 Task: Find connections with filter location Madīnat 'Īsá with filter topic #startupswith filter profile language German with filter current company Azim Premji Foundation with filter school Presidency University, Kolkata with filter industry Outpatient Care Centers with filter service category Property Management with filter keywords title Iron Worker
Action: Mouse moved to (163, 216)
Screenshot: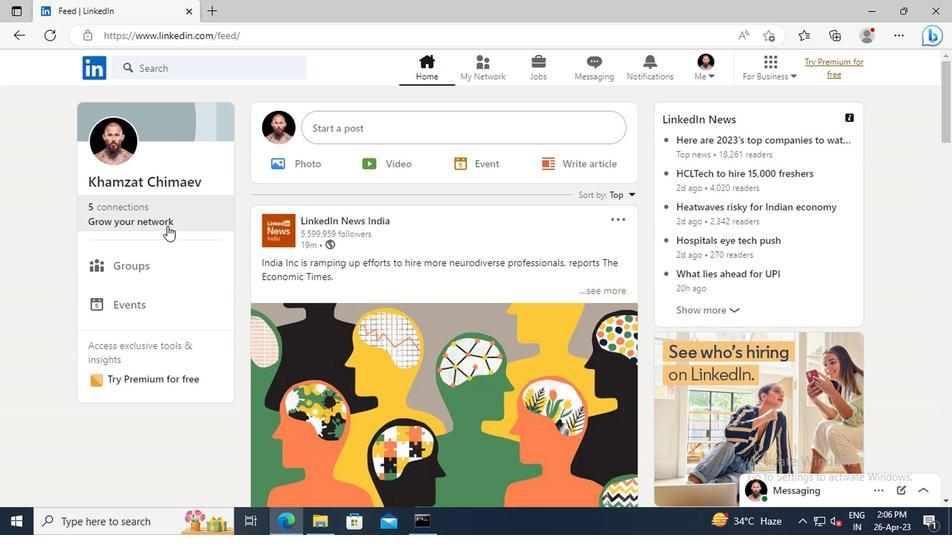 
Action: Mouse pressed left at (163, 216)
Screenshot: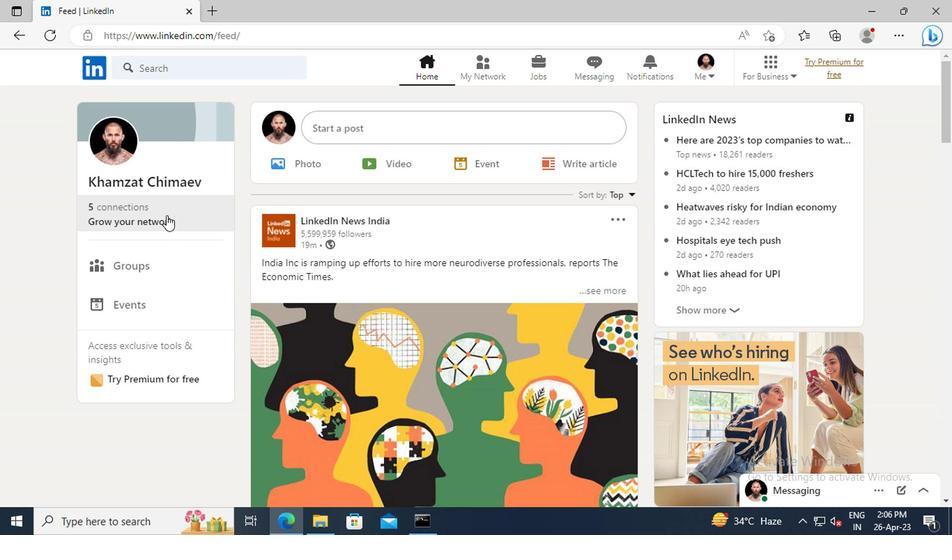 
Action: Mouse moved to (168, 149)
Screenshot: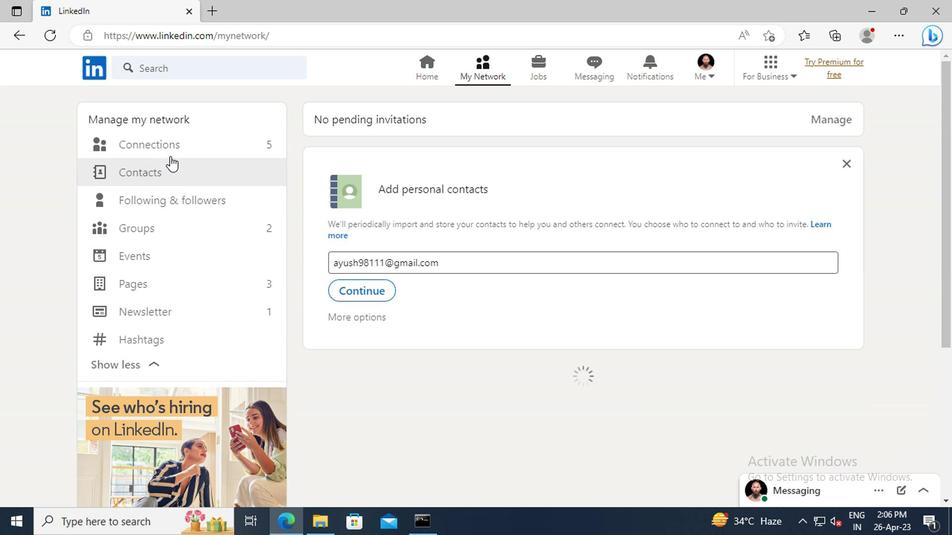 
Action: Mouse pressed left at (168, 149)
Screenshot: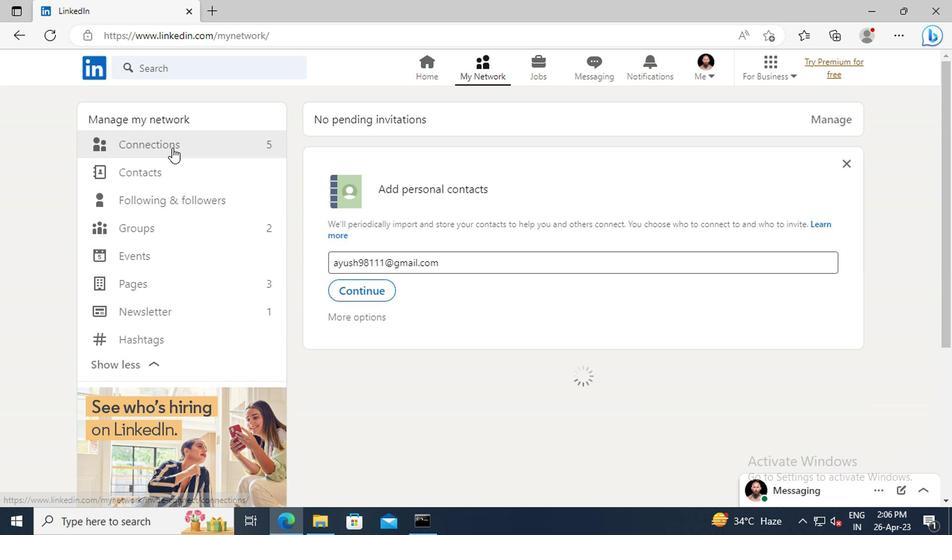 
Action: Mouse moved to (573, 150)
Screenshot: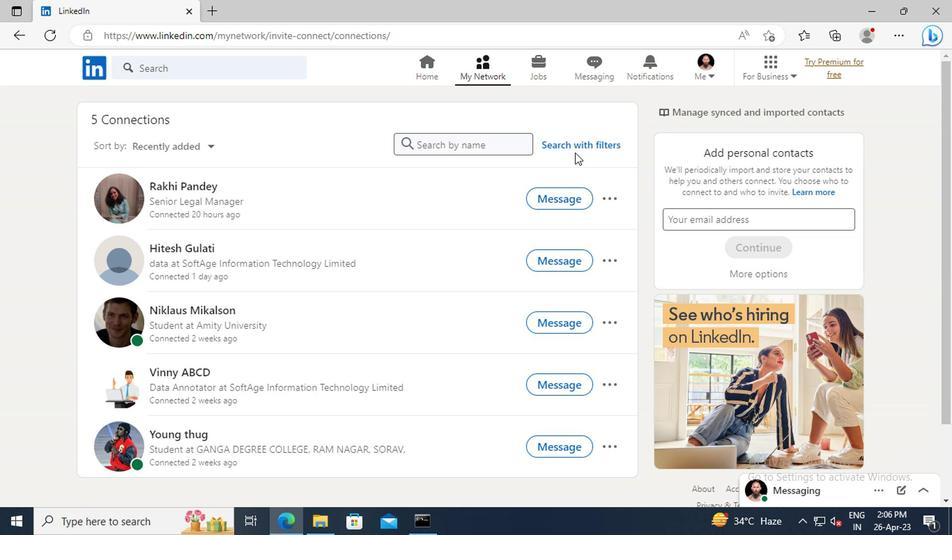 
Action: Mouse pressed left at (573, 150)
Screenshot: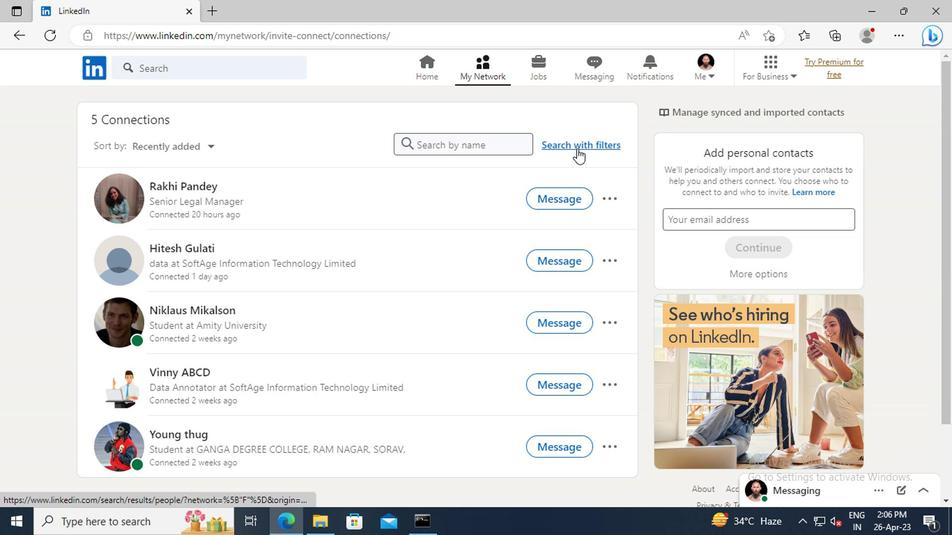 
Action: Mouse moved to (524, 115)
Screenshot: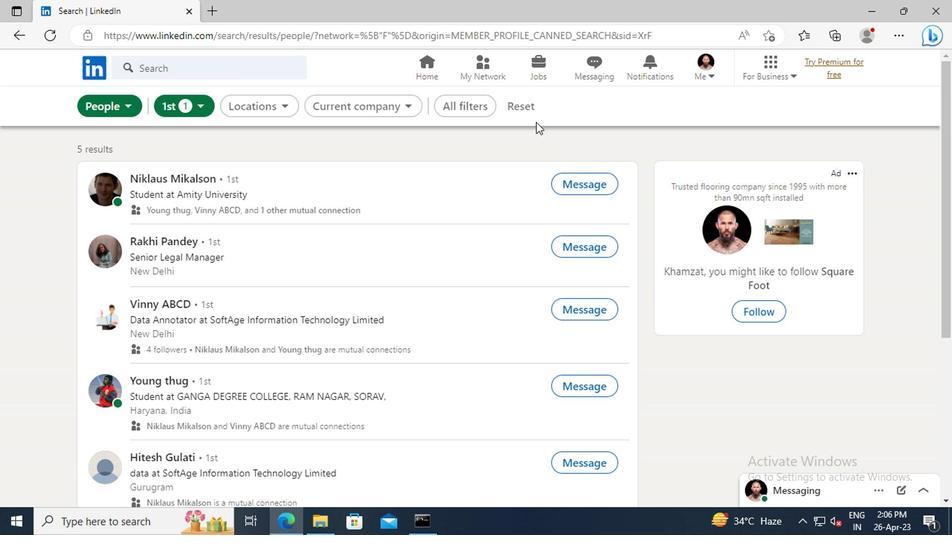 
Action: Mouse pressed left at (524, 115)
Screenshot: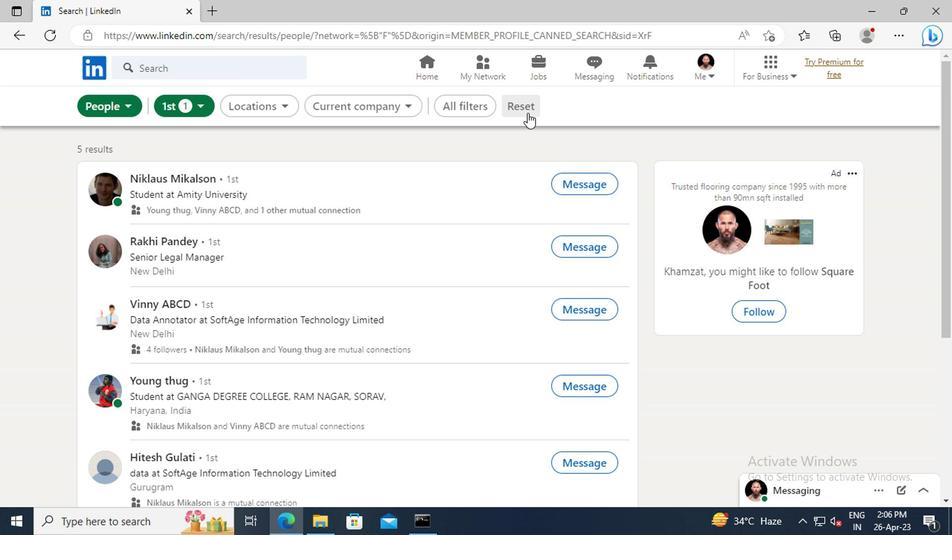 
Action: Mouse moved to (507, 107)
Screenshot: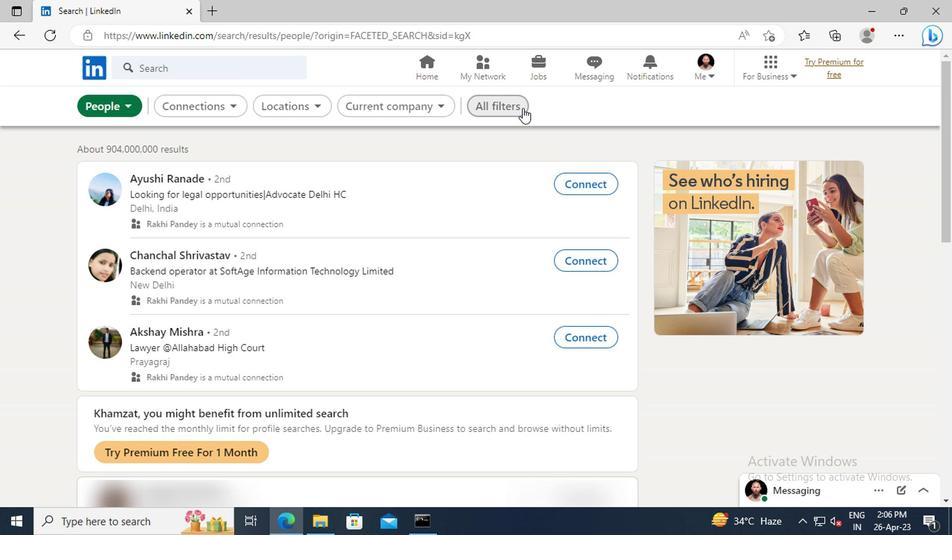 
Action: Mouse pressed left at (507, 107)
Screenshot: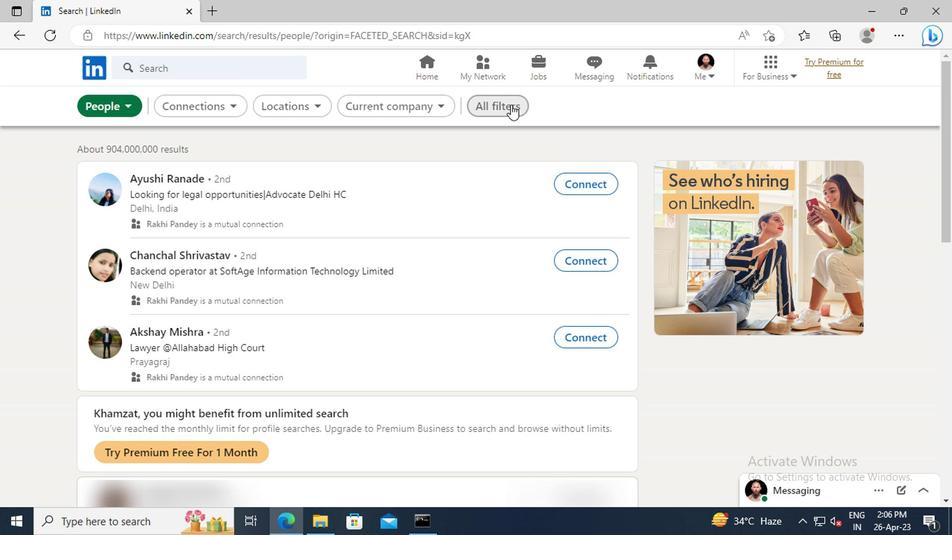 
Action: Mouse moved to (790, 251)
Screenshot: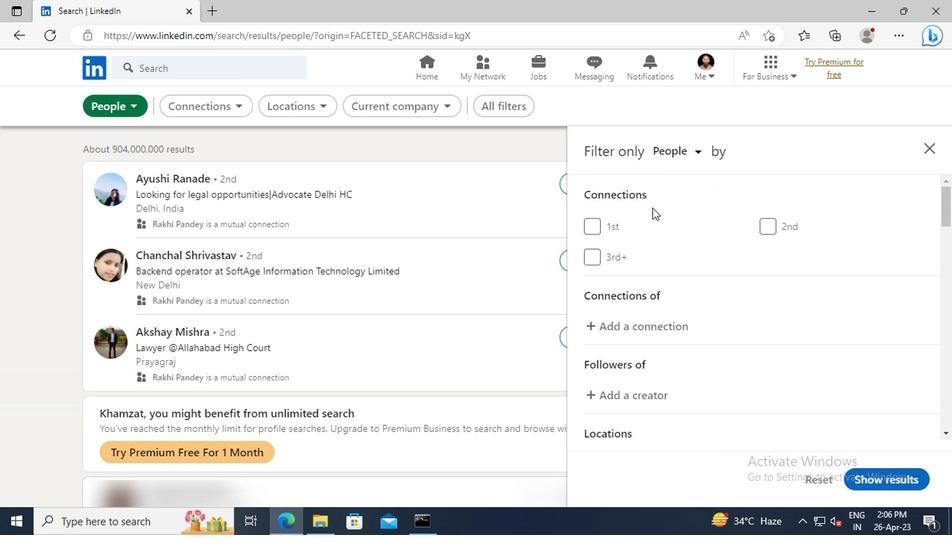 
Action: Mouse scrolled (790, 251) with delta (0, 0)
Screenshot: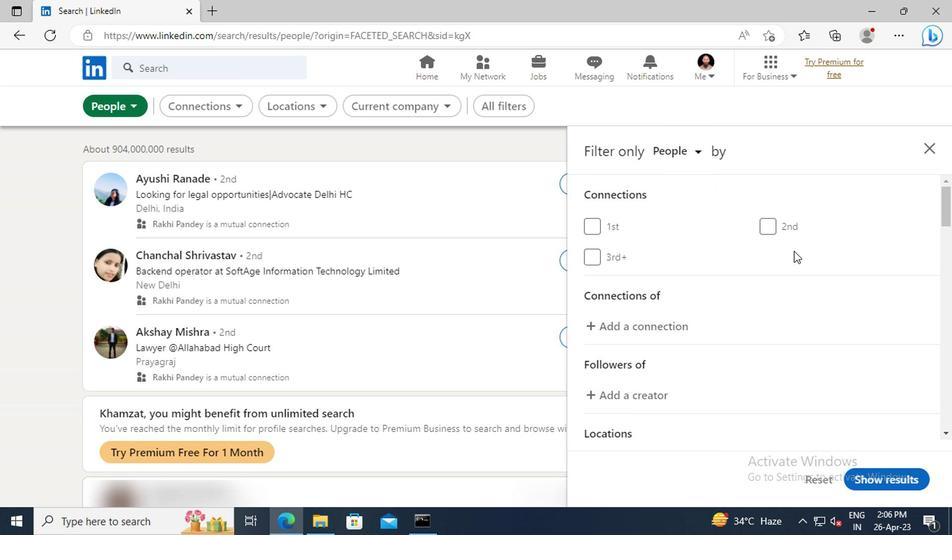 
Action: Mouse scrolled (790, 251) with delta (0, 0)
Screenshot: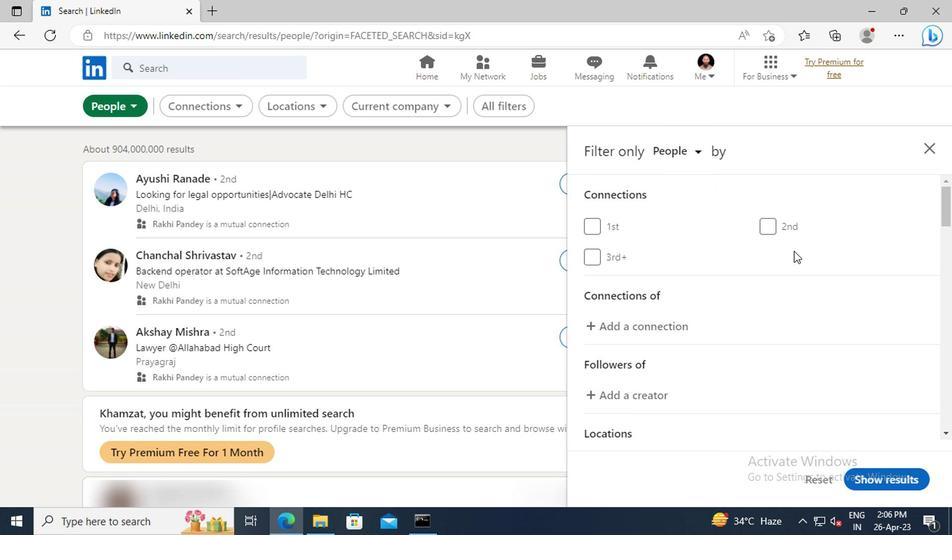 
Action: Mouse scrolled (790, 251) with delta (0, 0)
Screenshot: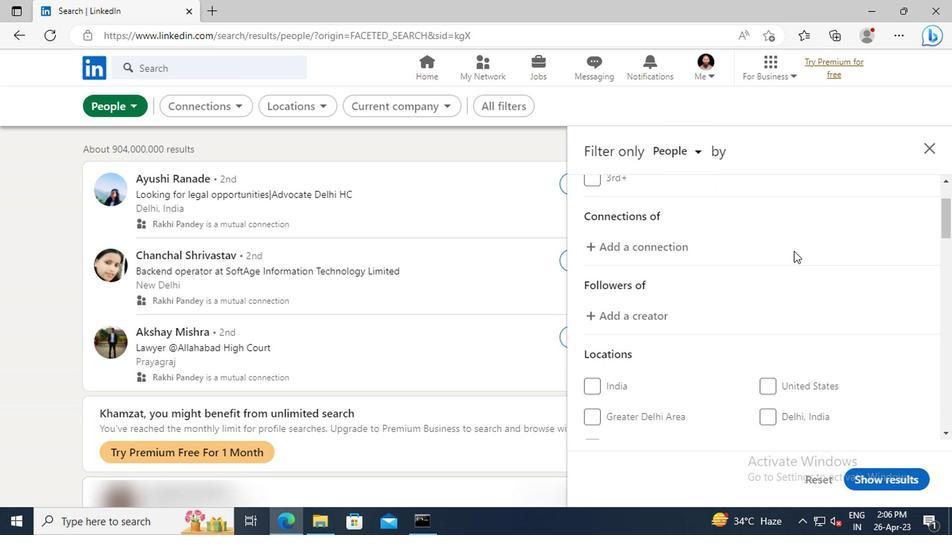 
Action: Mouse scrolled (790, 251) with delta (0, 0)
Screenshot: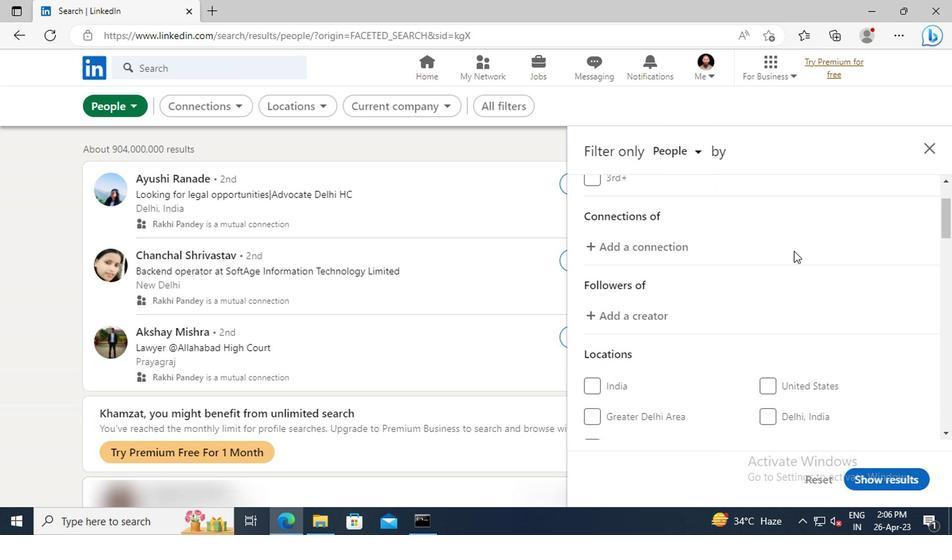 
Action: Mouse scrolled (790, 251) with delta (0, 0)
Screenshot: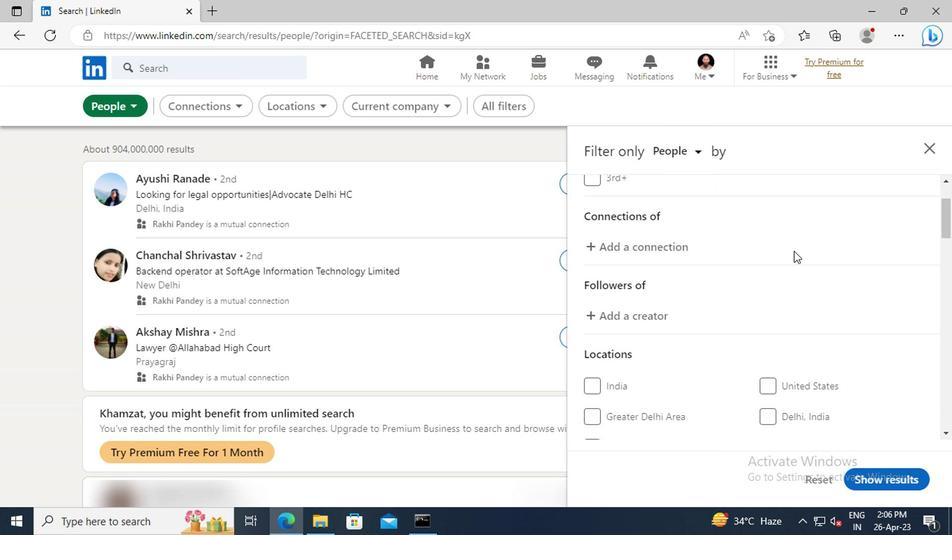 
Action: Mouse moved to (796, 323)
Screenshot: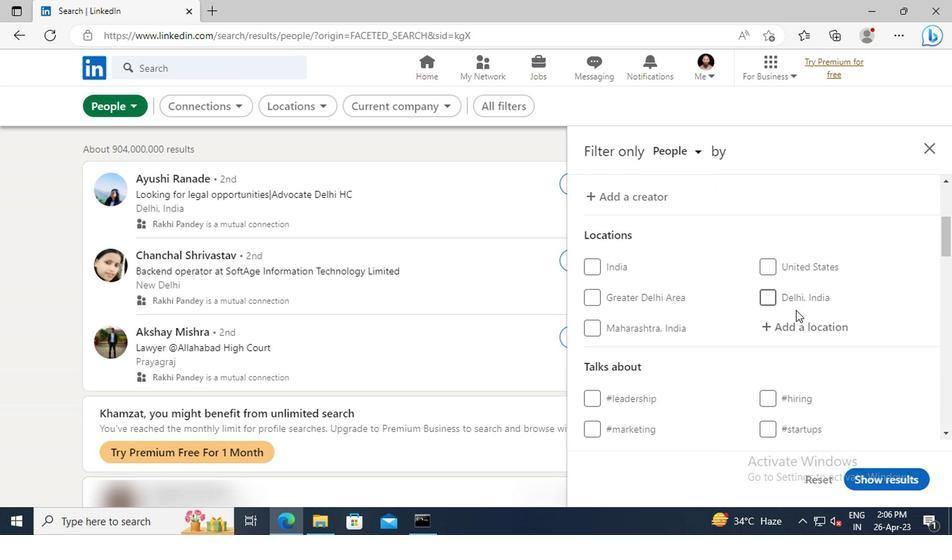 
Action: Mouse pressed left at (796, 323)
Screenshot: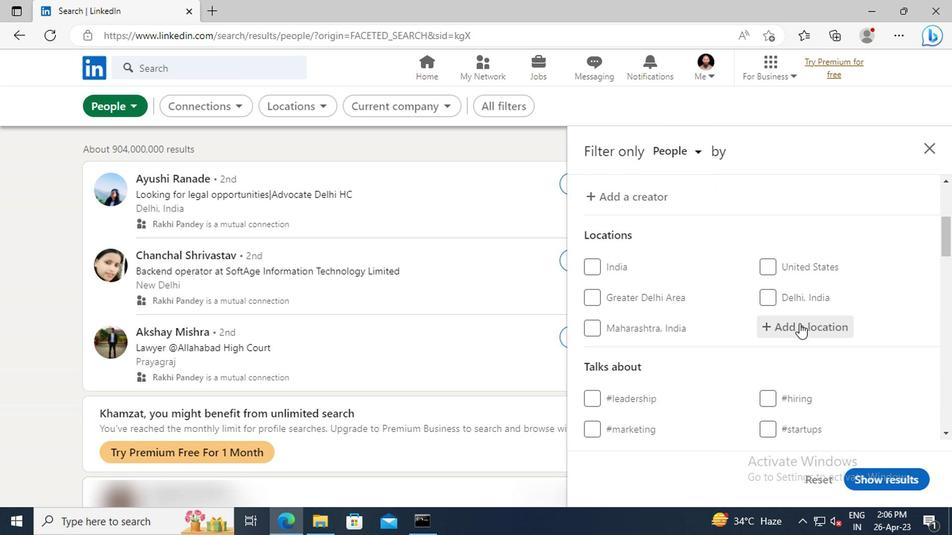 
Action: Key pressed <Key.shift>MADINAT<Key.space><Key.shift>ISA<Key.enter>
Screenshot: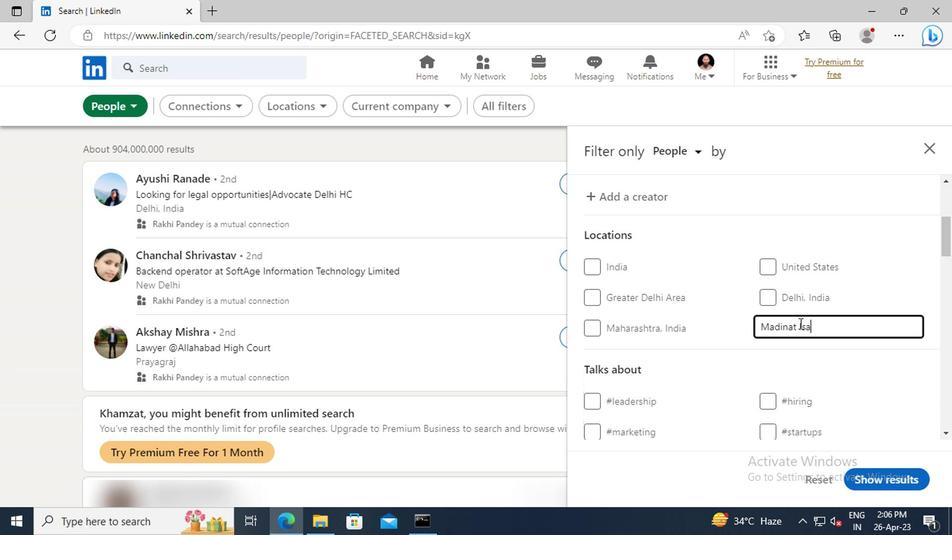 
Action: Mouse scrolled (796, 322) with delta (0, 0)
Screenshot: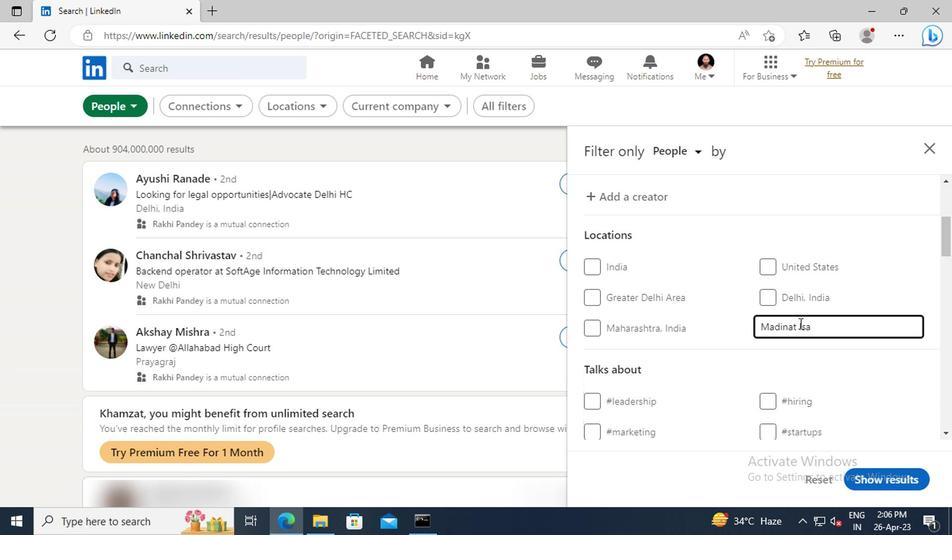 
Action: Mouse scrolled (796, 322) with delta (0, 0)
Screenshot: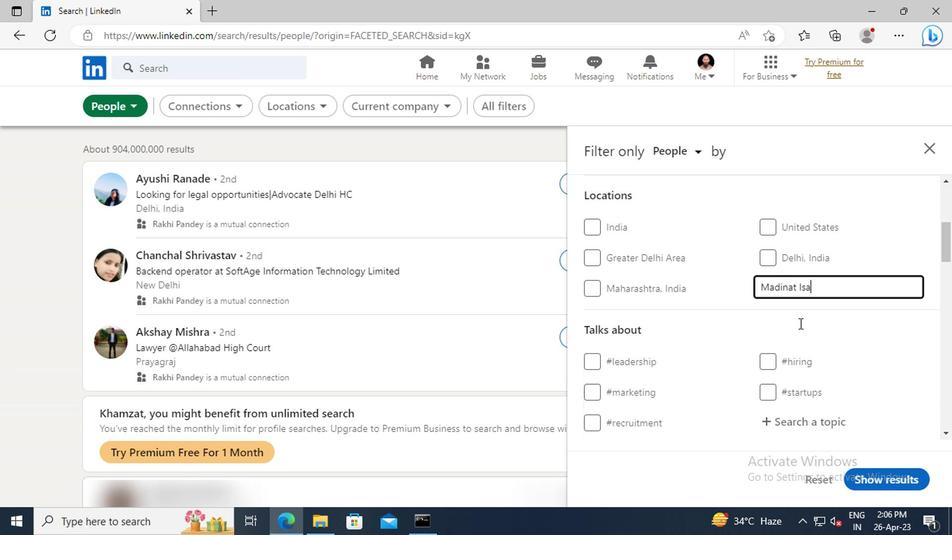 
Action: Mouse scrolled (796, 322) with delta (0, 0)
Screenshot: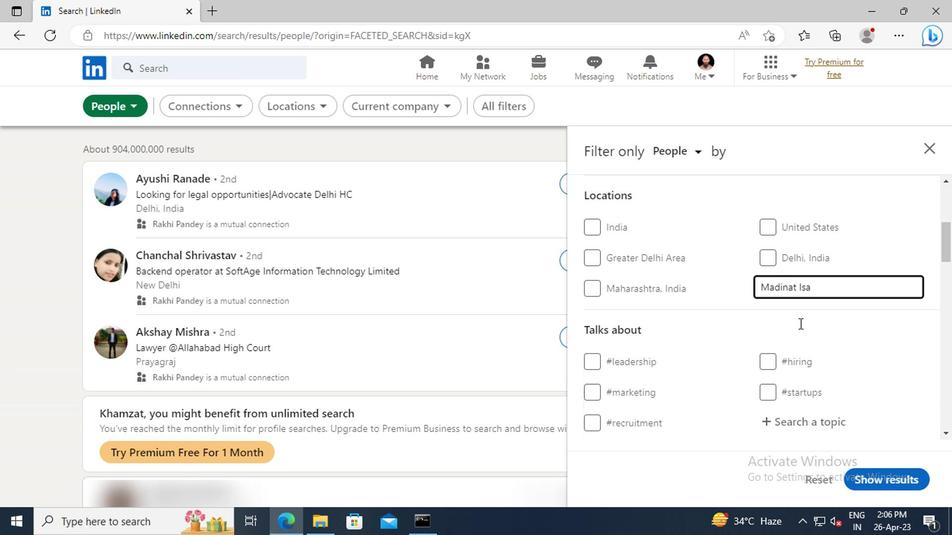 
Action: Mouse moved to (792, 338)
Screenshot: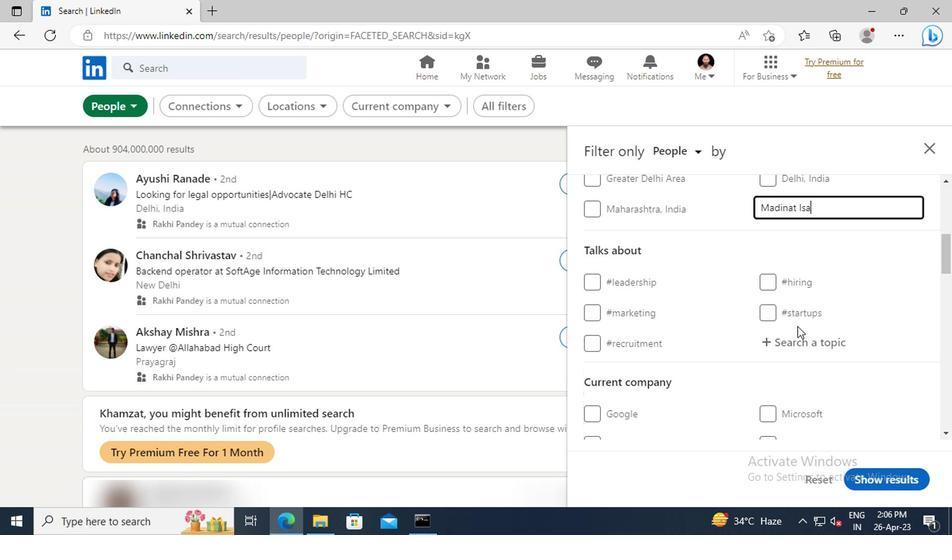 
Action: Mouse pressed left at (792, 338)
Screenshot: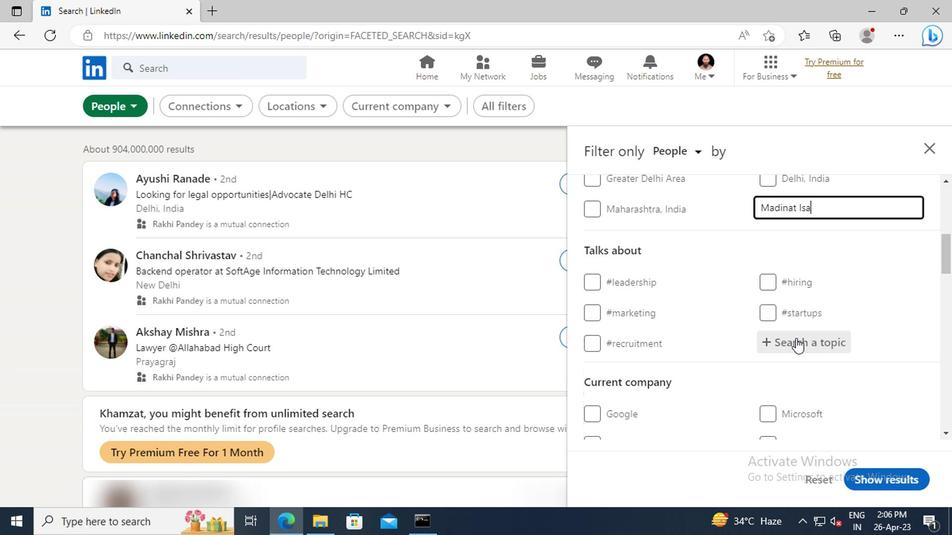 
Action: Key pressed <Key.shift>#STARTUPSWITH
Screenshot: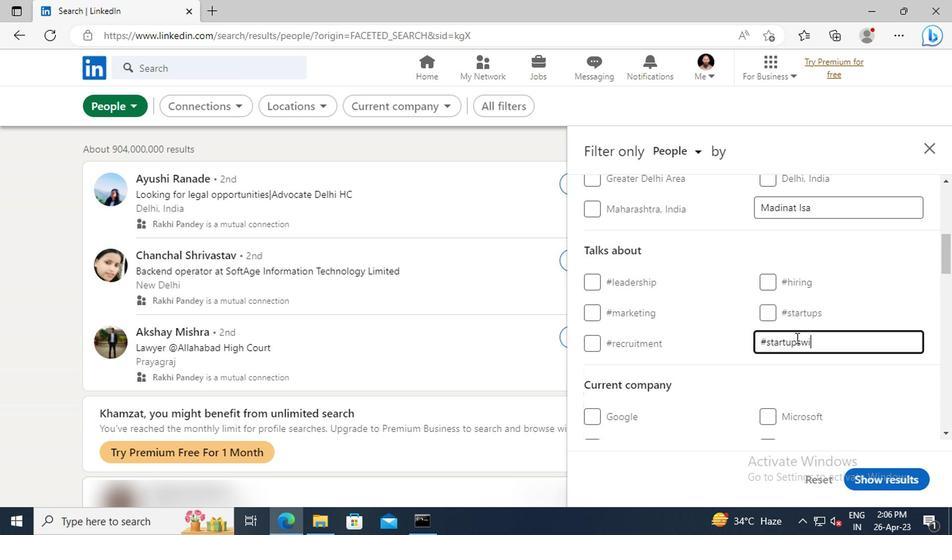 
Action: Mouse scrolled (792, 337) with delta (0, 0)
Screenshot: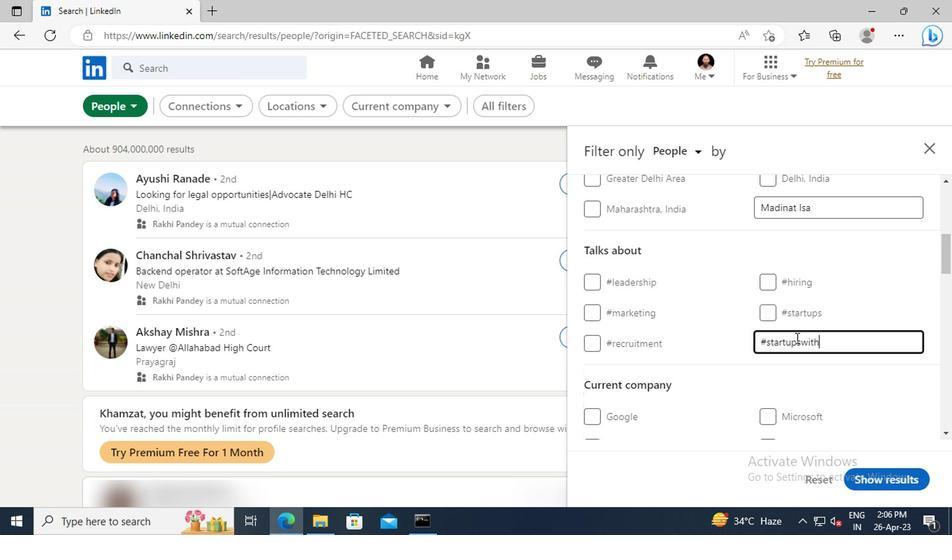 
Action: Mouse scrolled (792, 337) with delta (0, 0)
Screenshot: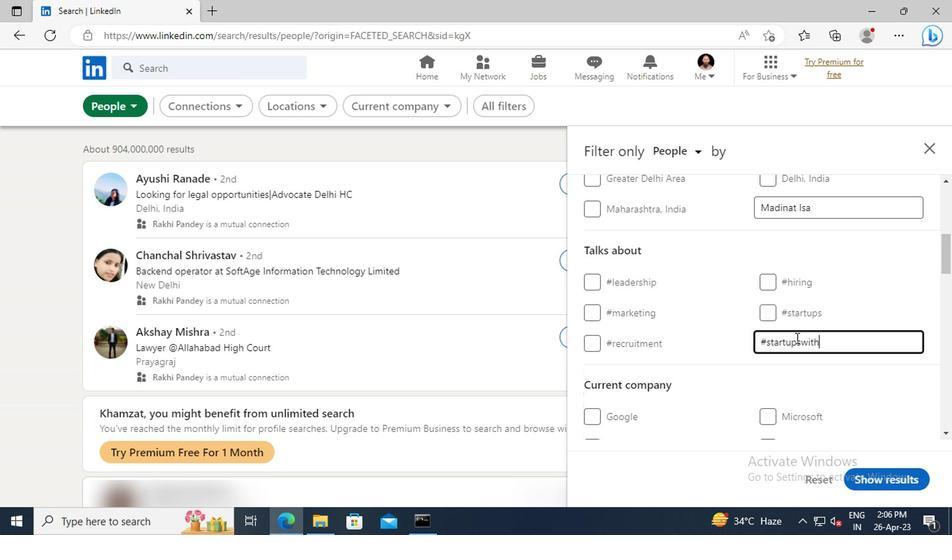 
Action: Mouse scrolled (792, 337) with delta (0, 0)
Screenshot: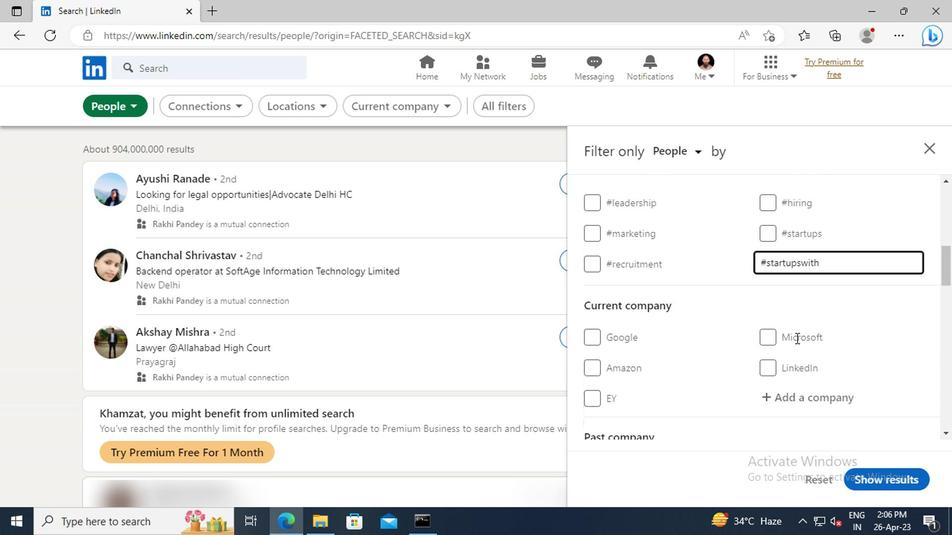 
Action: Mouse scrolled (792, 337) with delta (0, 0)
Screenshot: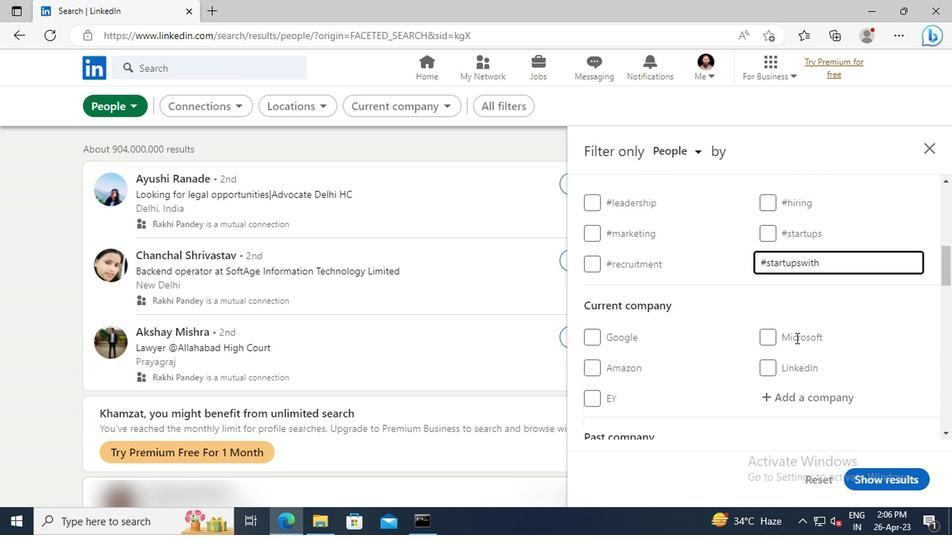 
Action: Mouse scrolled (792, 337) with delta (0, 0)
Screenshot: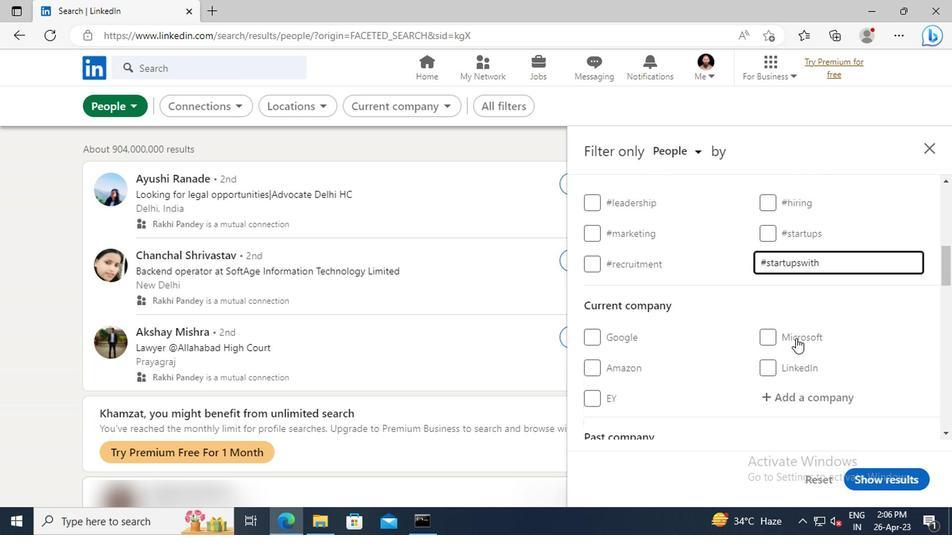 
Action: Mouse scrolled (792, 337) with delta (0, 0)
Screenshot: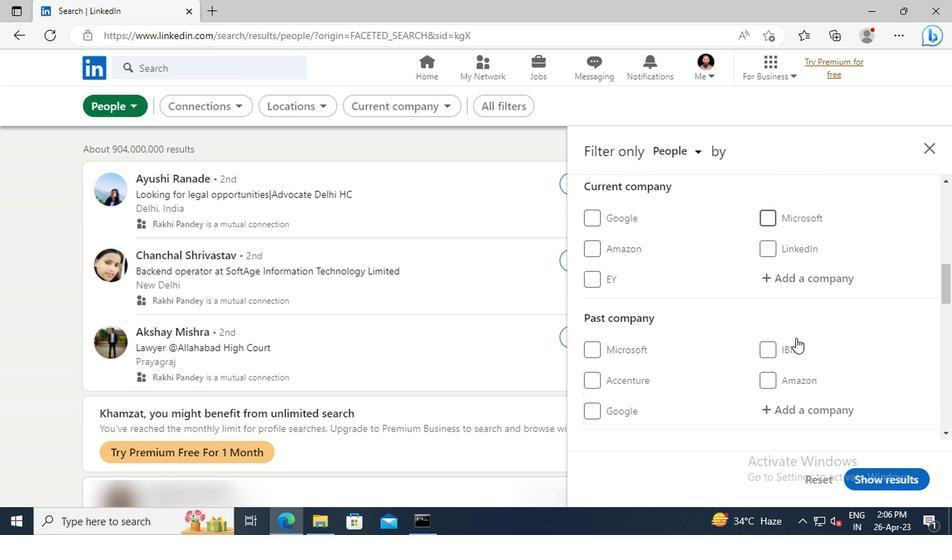 
Action: Mouse scrolled (792, 337) with delta (0, 0)
Screenshot: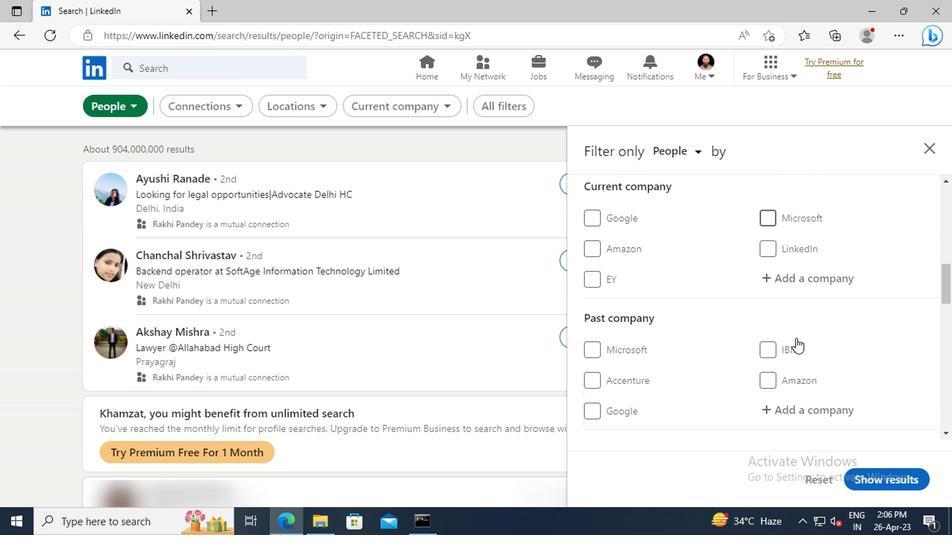 
Action: Mouse scrolled (792, 337) with delta (0, 0)
Screenshot: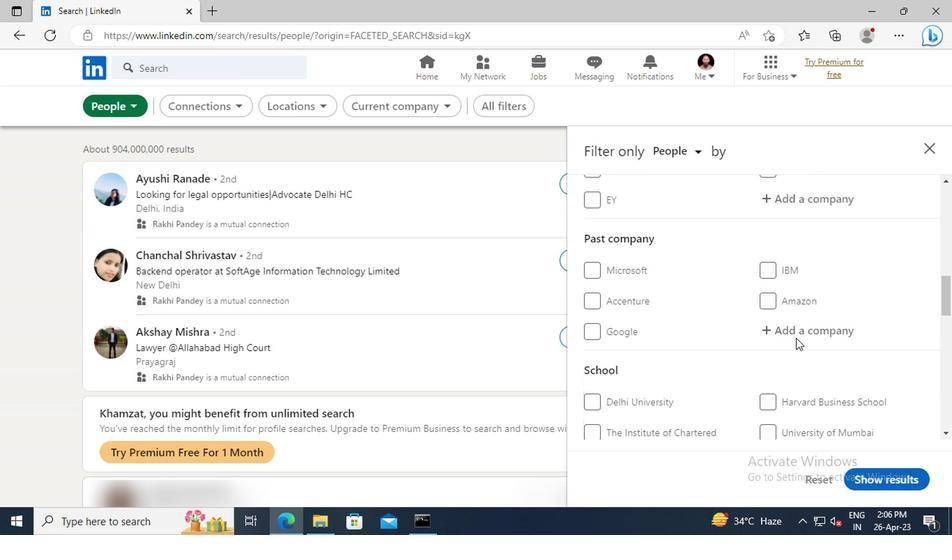
Action: Mouse scrolled (792, 337) with delta (0, 0)
Screenshot: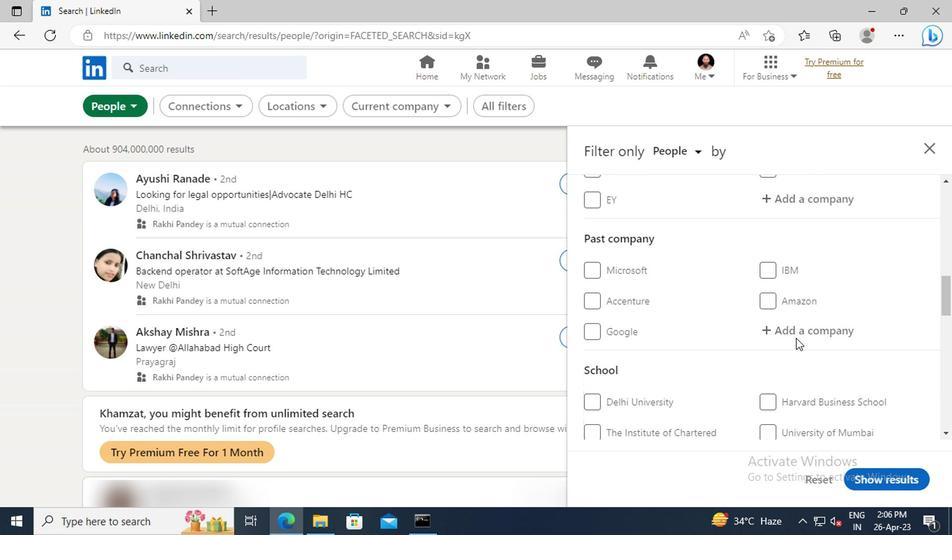 
Action: Mouse scrolled (792, 337) with delta (0, 0)
Screenshot: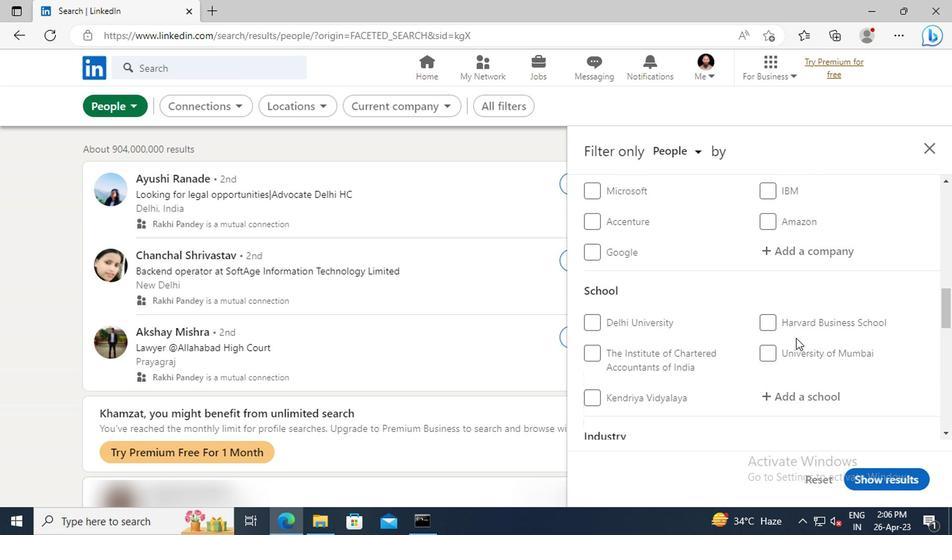 
Action: Mouse scrolled (792, 337) with delta (0, 0)
Screenshot: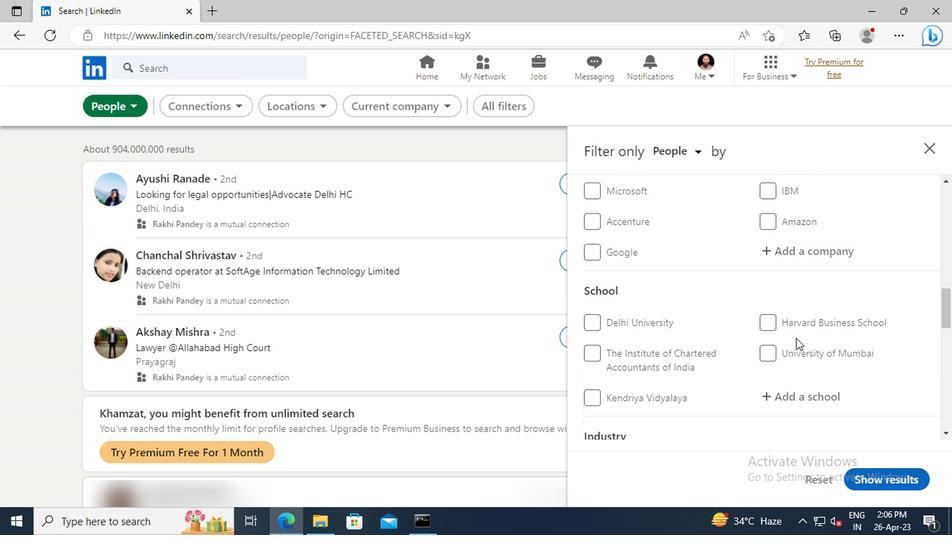 
Action: Mouse scrolled (792, 337) with delta (0, 0)
Screenshot: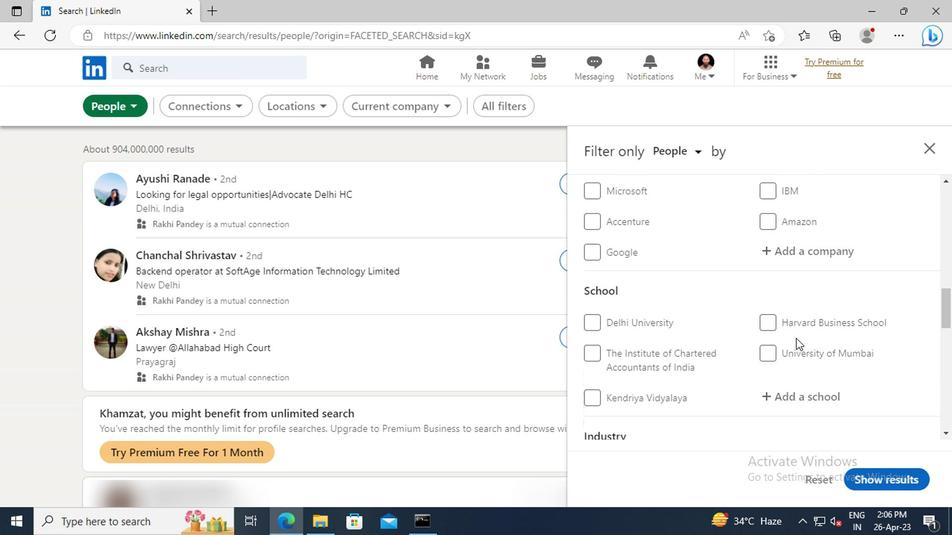 
Action: Mouse scrolled (792, 337) with delta (0, 0)
Screenshot: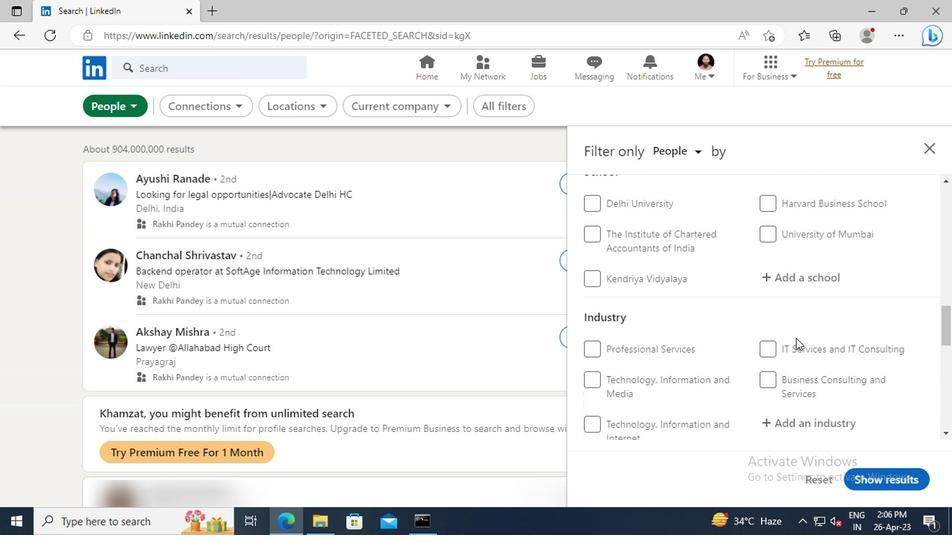 
Action: Mouse scrolled (792, 337) with delta (0, 0)
Screenshot: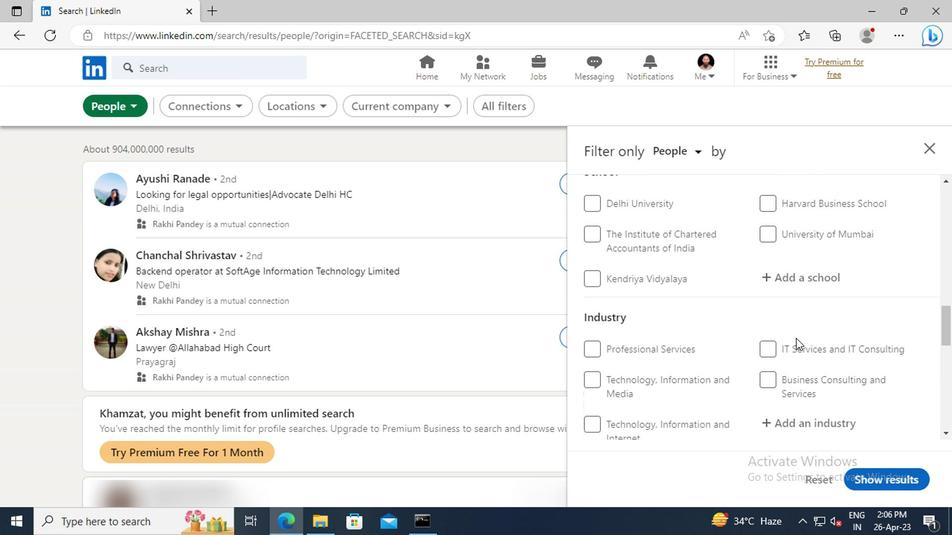 
Action: Mouse scrolled (792, 337) with delta (0, 0)
Screenshot: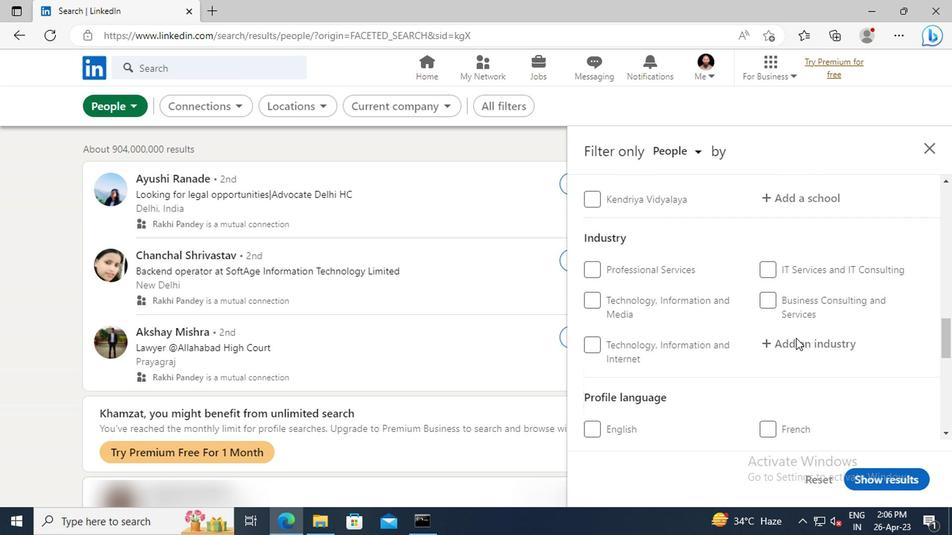 
Action: Mouse scrolled (792, 337) with delta (0, 0)
Screenshot: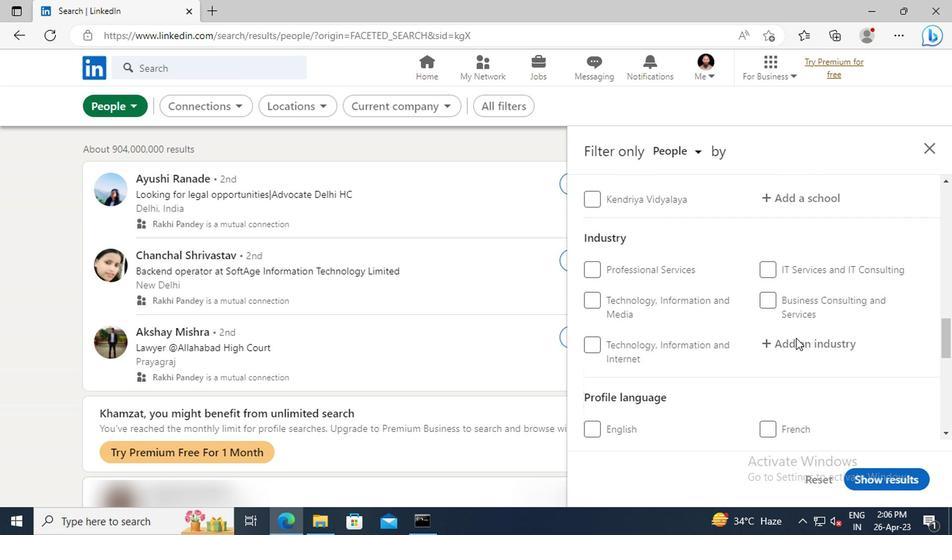 
Action: Mouse scrolled (792, 337) with delta (0, 0)
Screenshot: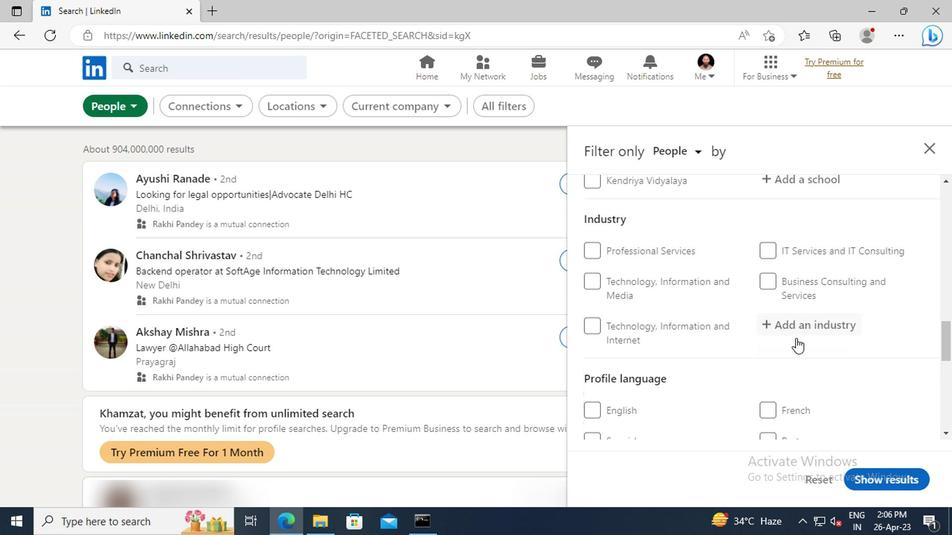
Action: Mouse moved to (591, 371)
Screenshot: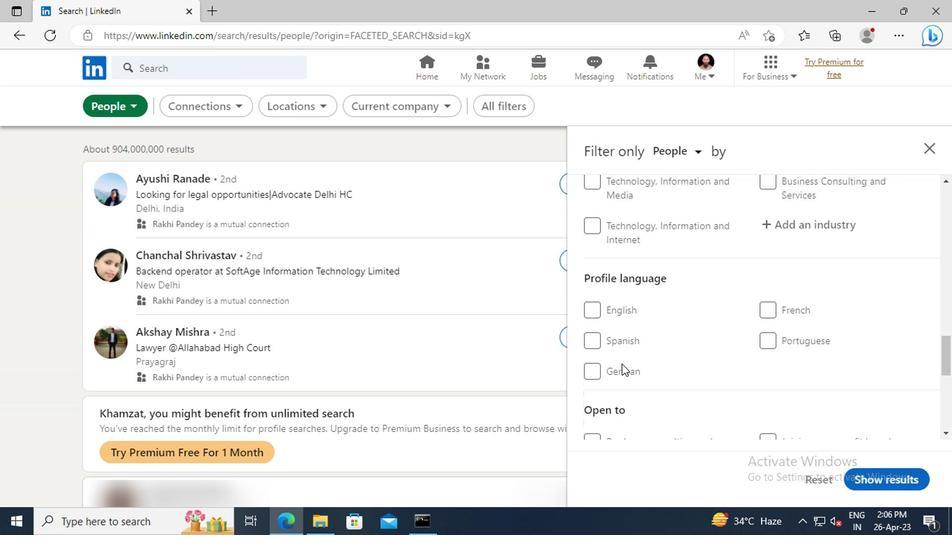 
Action: Mouse pressed left at (591, 371)
Screenshot: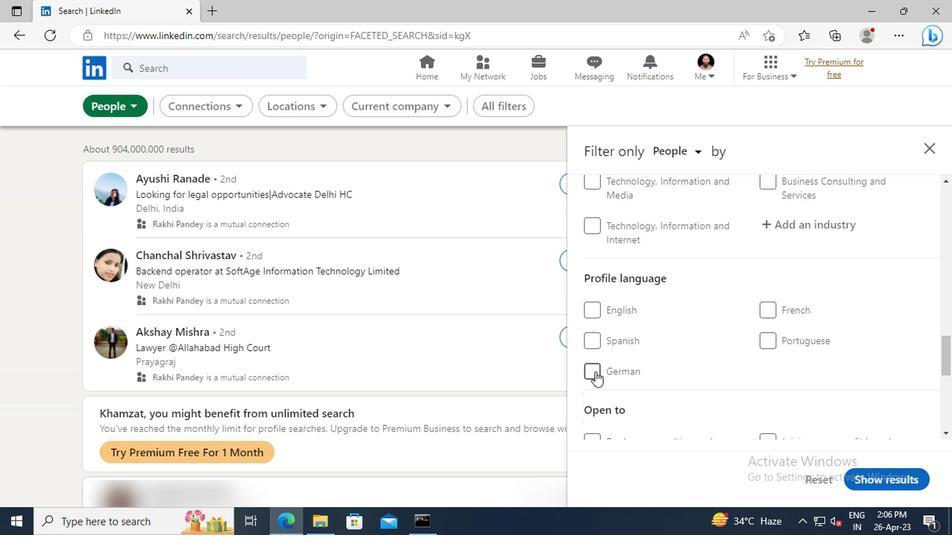 
Action: Mouse moved to (770, 365)
Screenshot: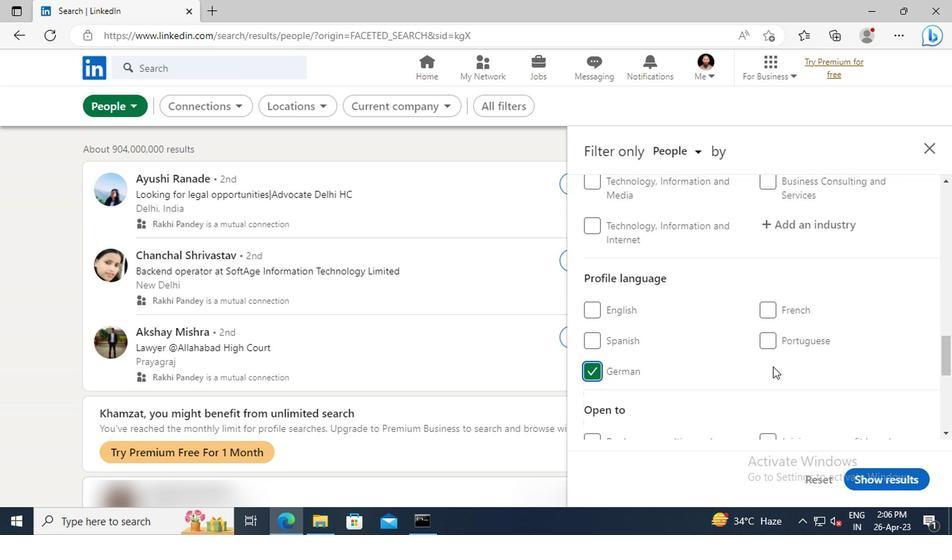 
Action: Mouse scrolled (770, 366) with delta (0, 0)
Screenshot: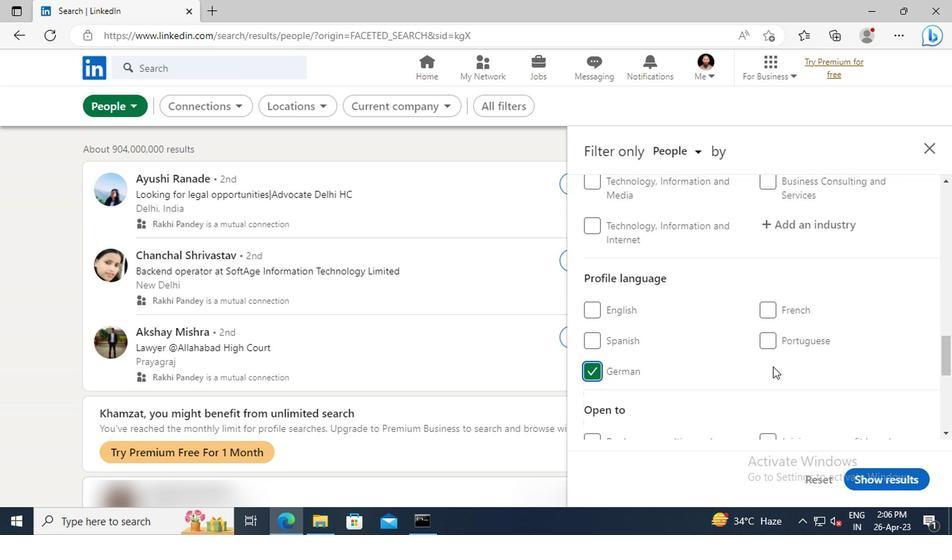 
Action: Mouse scrolled (770, 366) with delta (0, 0)
Screenshot: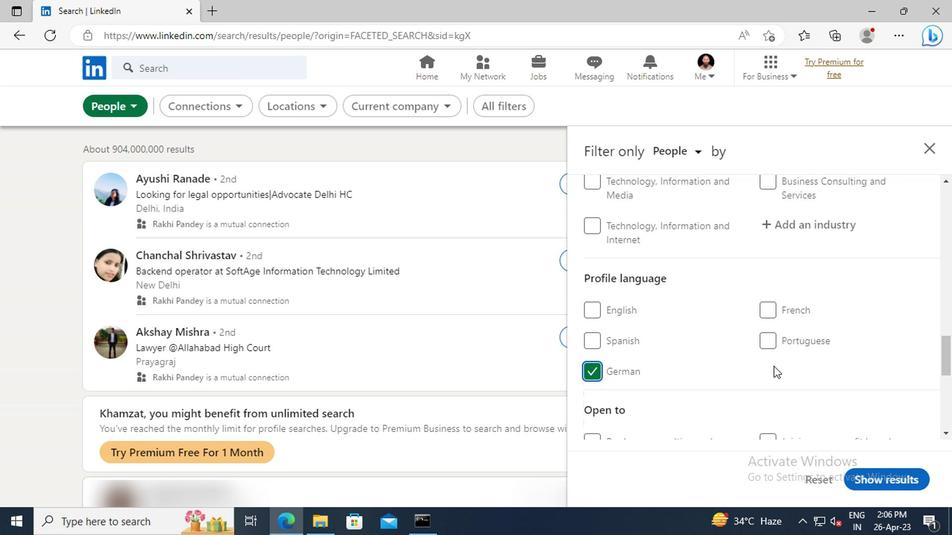 
Action: Mouse scrolled (770, 366) with delta (0, 0)
Screenshot: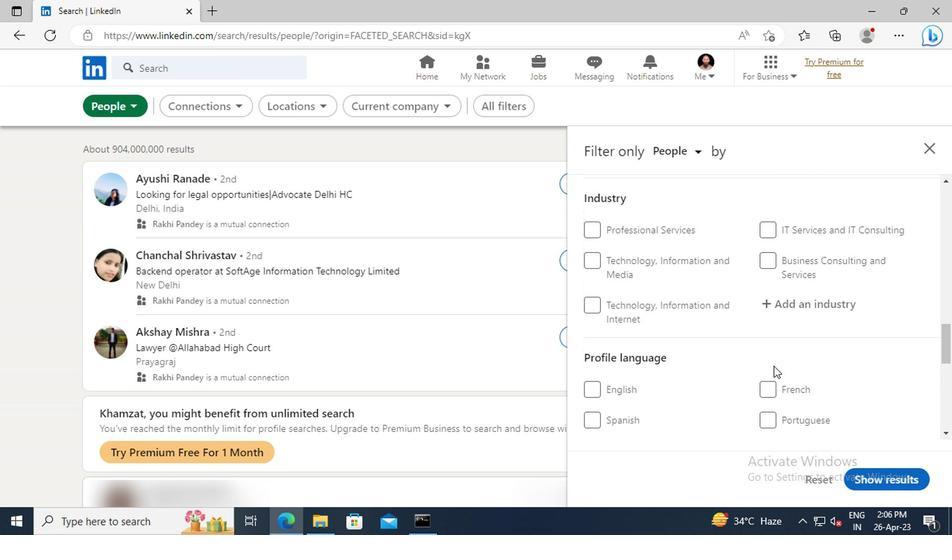 
Action: Mouse scrolled (770, 366) with delta (0, 0)
Screenshot: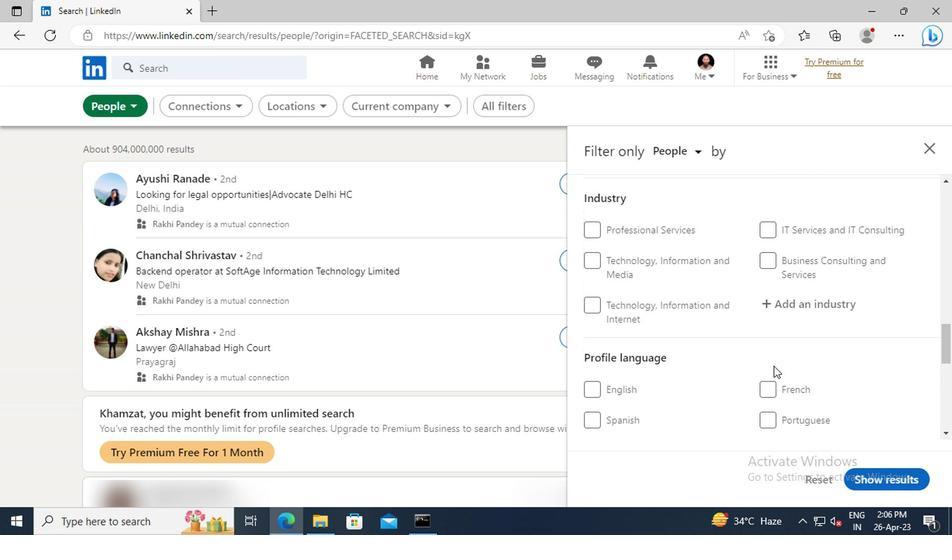 
Action: Mouse scrolled (770, 366) with delta (0, 0)
Screenshot: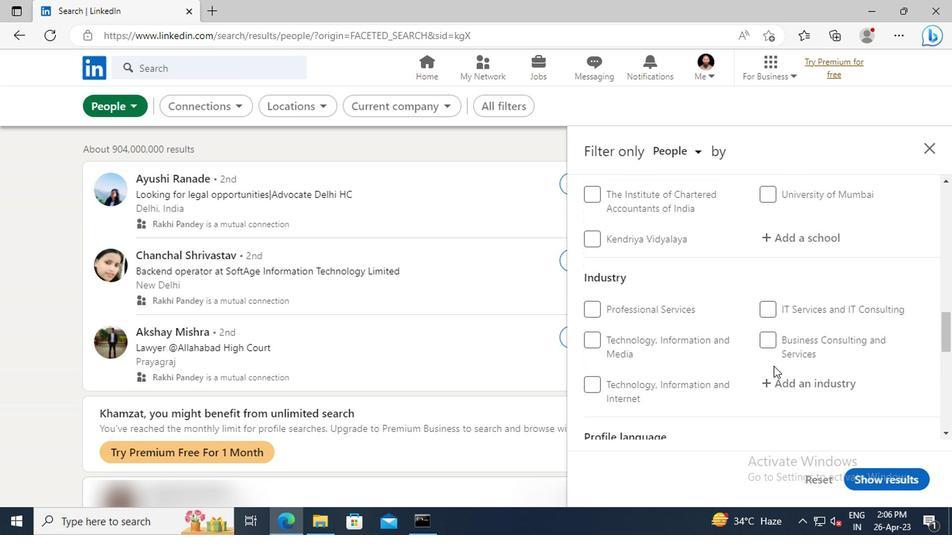 
Action: Mouse scrolled (770, 366) with delta (0, 0)
Screenshot: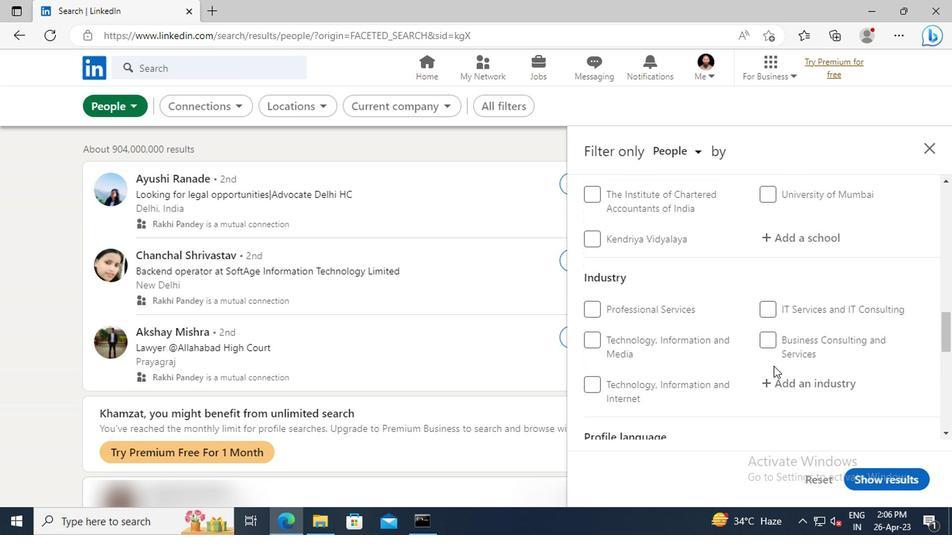 
Action: Mouse scrolled (770, 366) with delta (0, 0)
Screenshot: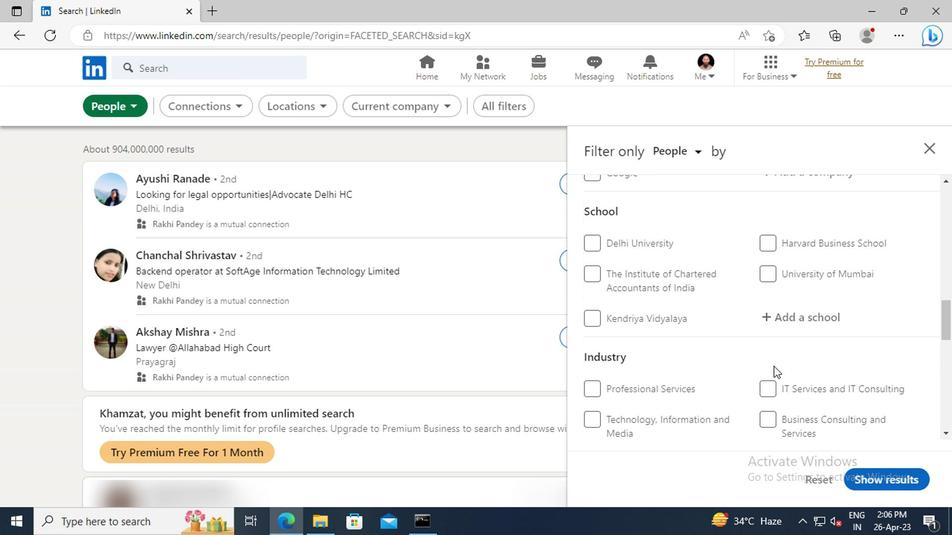 
Action: Mouse scrolled (770, 366) with delta (0, 0)
Screenshot: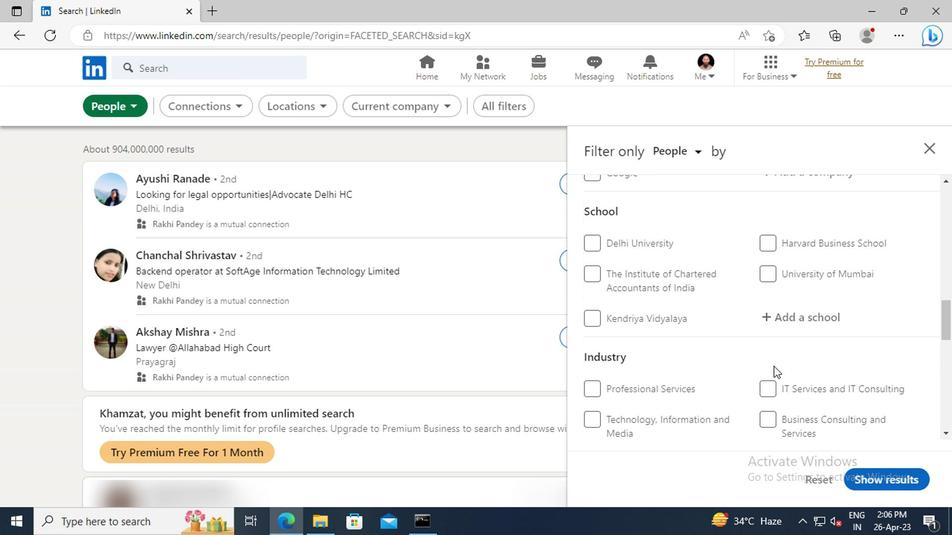 
Action: Mouse scrolled (770, 366) with delta (0, 0)
Screenshot: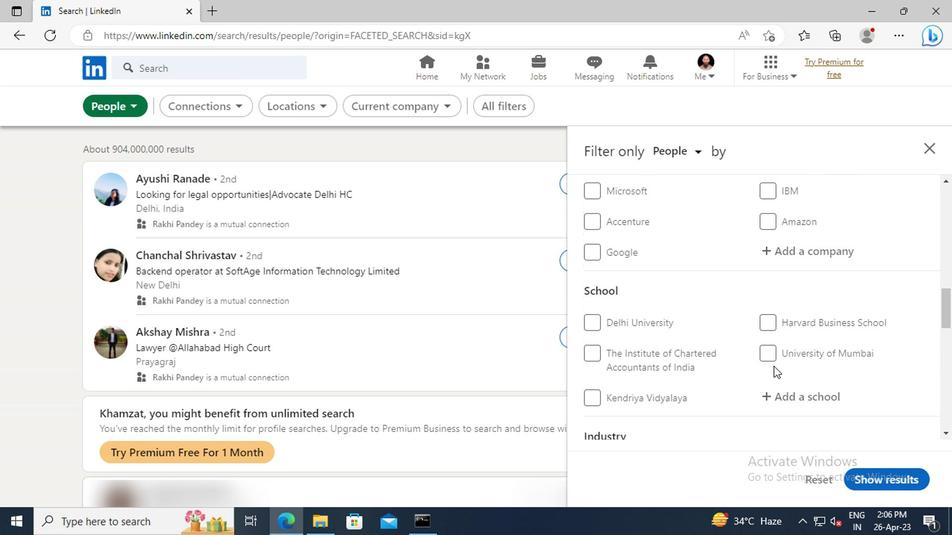 
Action: Mouse scrolled (770, 366) with delta (0, 0)
Screenshot: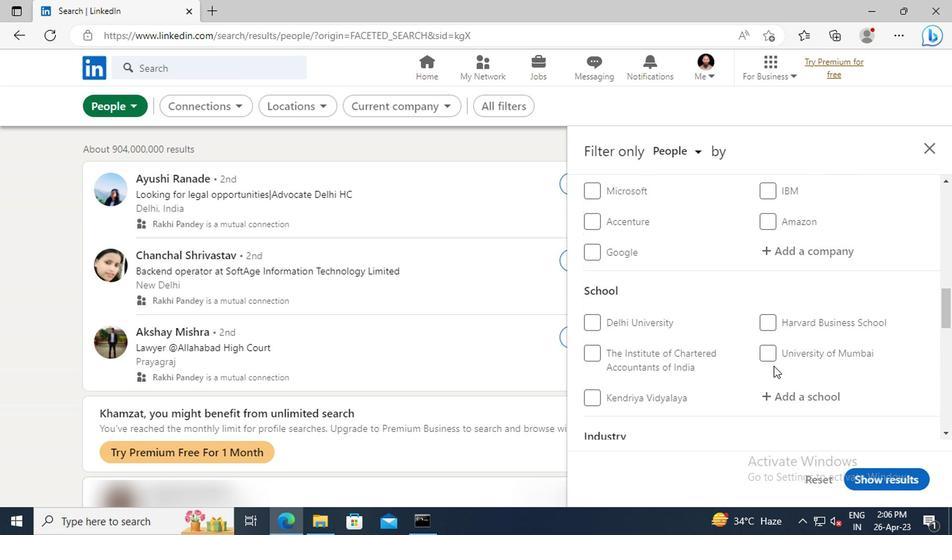 
Action: Mouse scrolled (770, 366) with delta (0, 0)
Screenshot: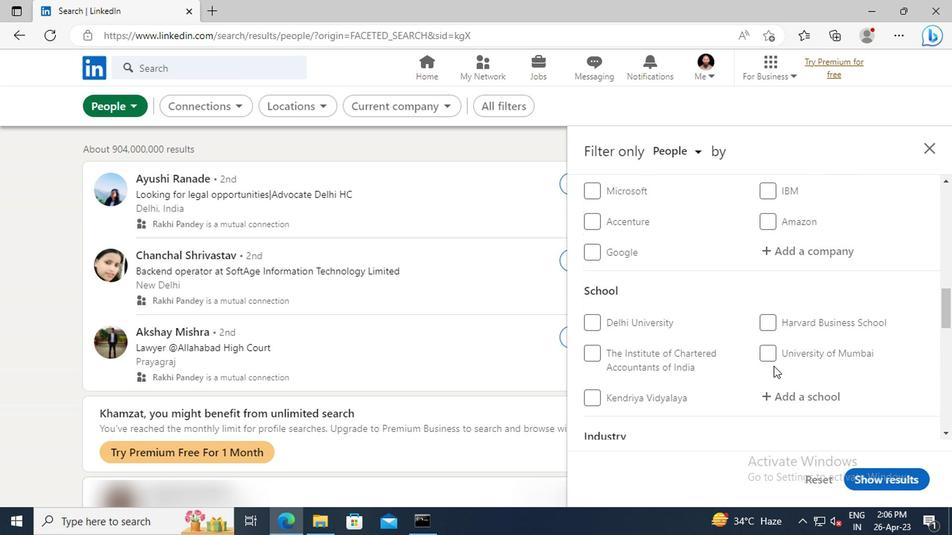 
Action: Mouse scrolled (770, 366) with delta (0, 0)
Screenshot: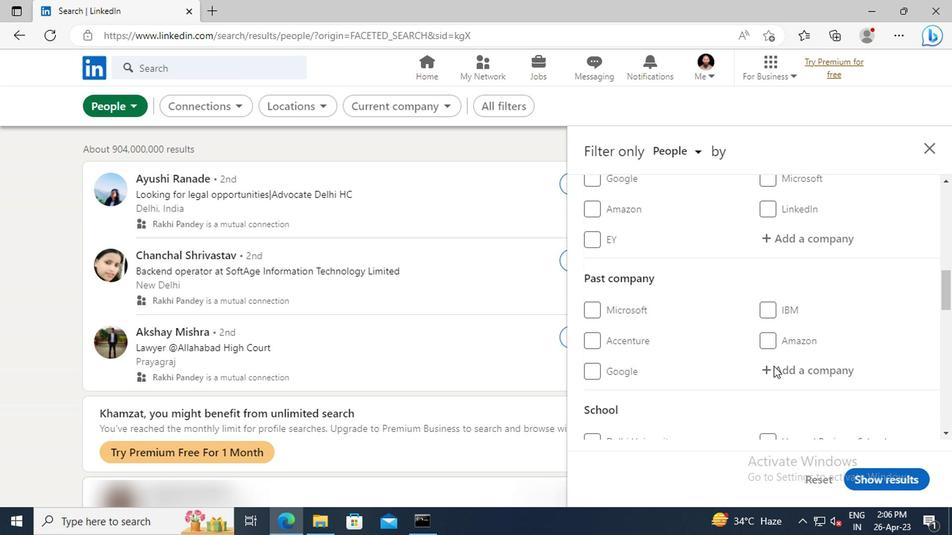 
Action: Mouse scrolled (770, 366) with delta (0, 0)
Screenshot: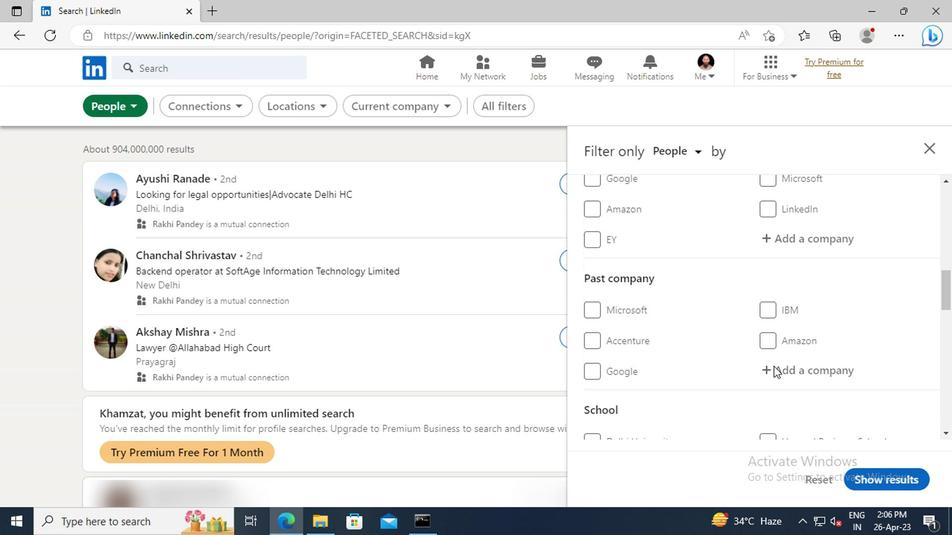 
Action: Mouse moved to (783, 321)
Screenshot: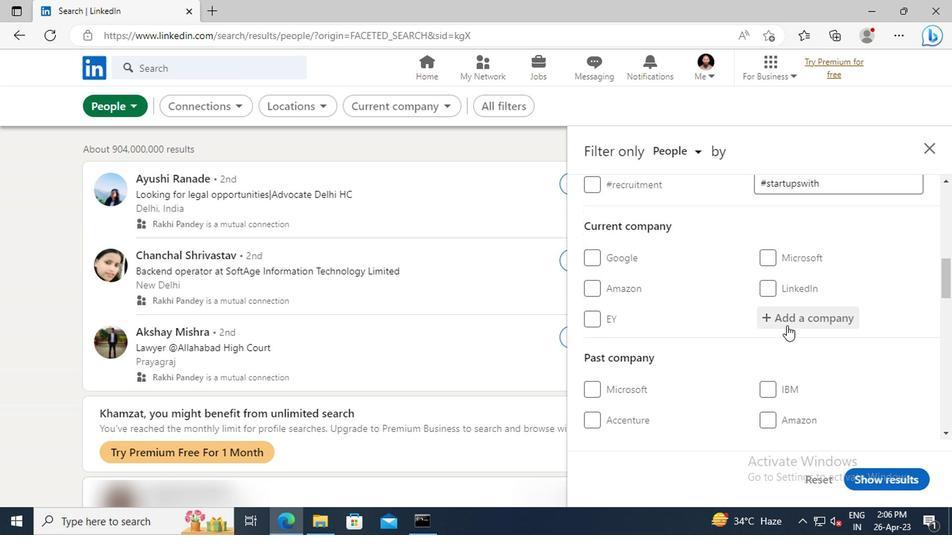 
Action: Mouse pressed left at (783, 321)
Screenshot: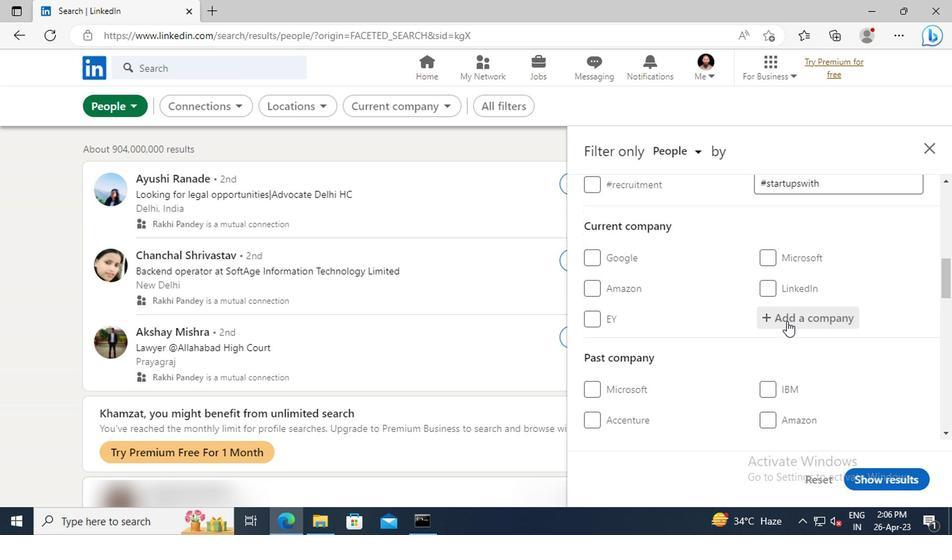 
Action: Key pressed <Key.shift>AZIM<Key.space><Key.shift>PREMJI<Key.space><Key.shift>FOUNDATION
Screenshot: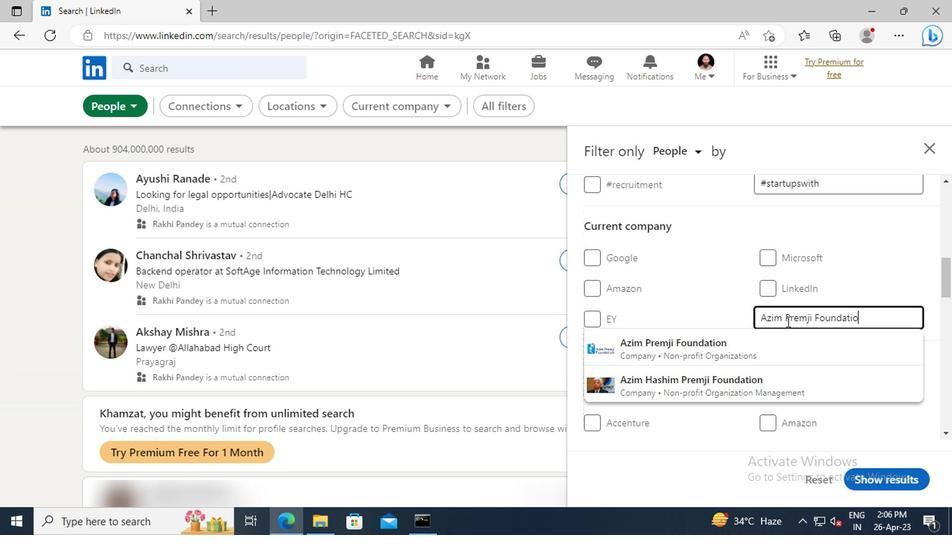 
Action: Mouse moved to (769, 347)
Screenshot: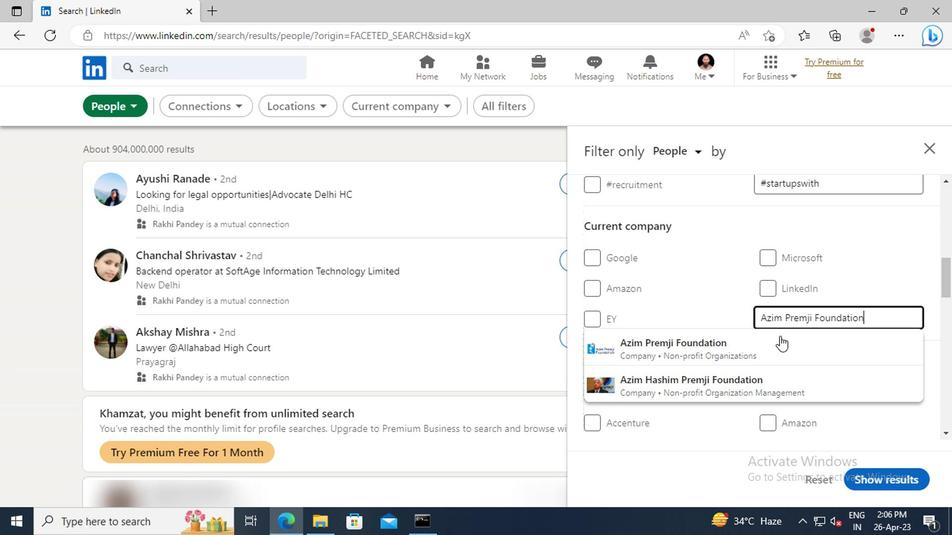 
Action: Mouse pressed left at (769, 347)
Screenshot: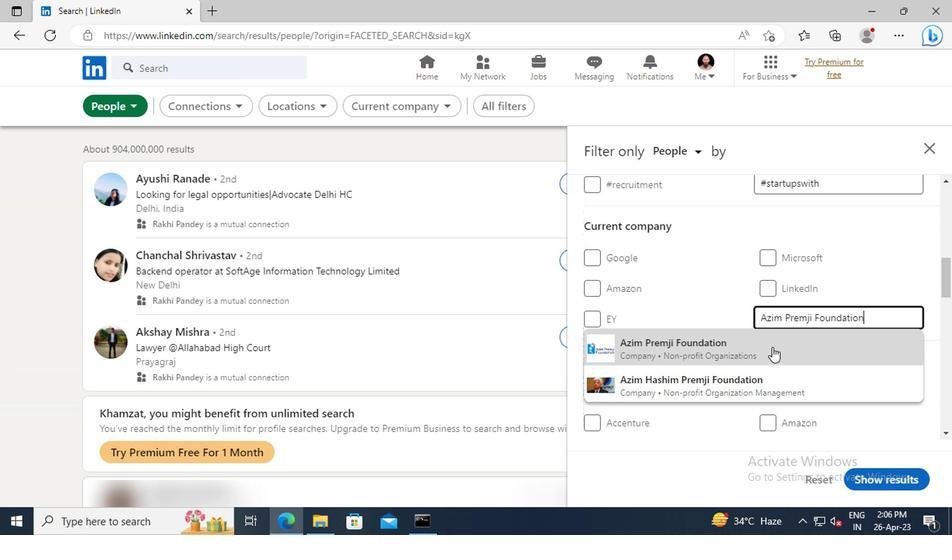 
Action: Mouse moved to (743, 247)
Screenshot: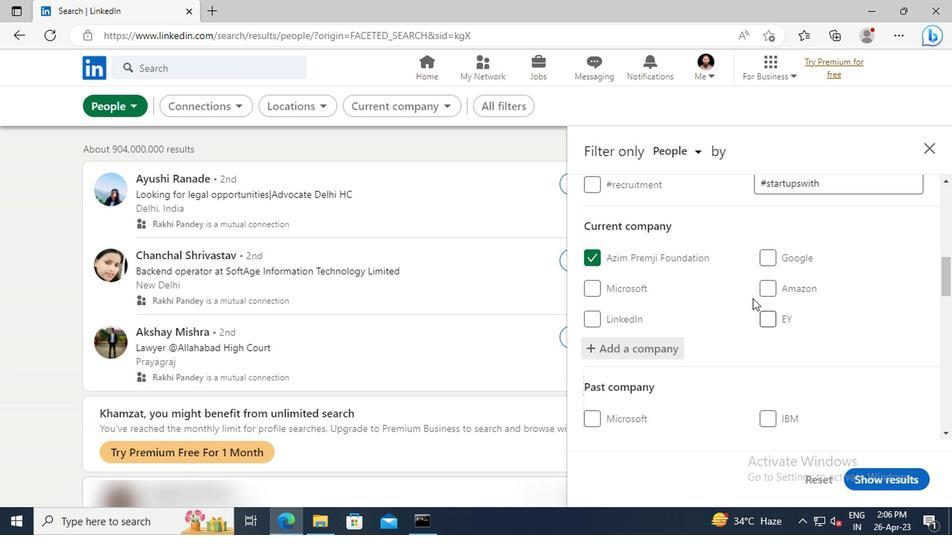 
Action: Mouse scrolled (743, 246) with delta (0, 0)
Screenshot: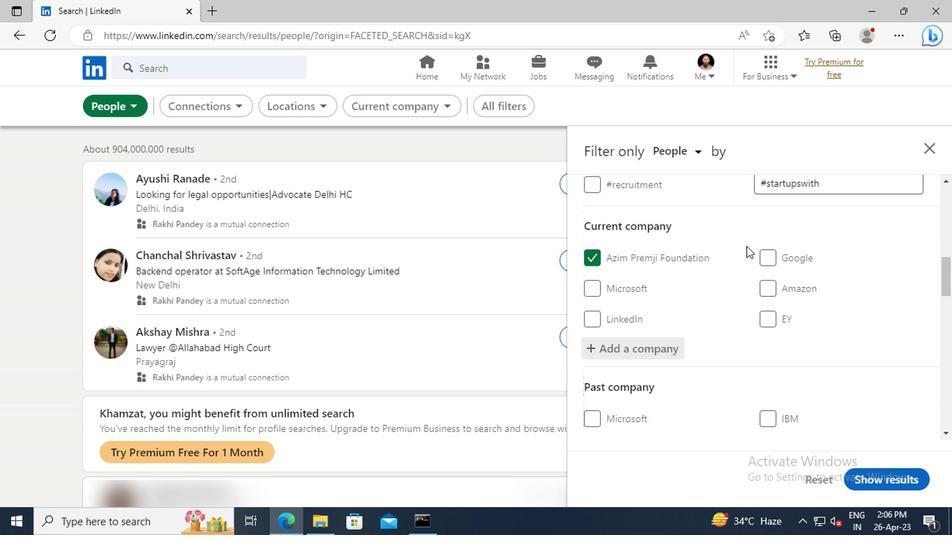 
Action: Mouse scrolled (743, 246) with delta (0, 0)
Screenshot: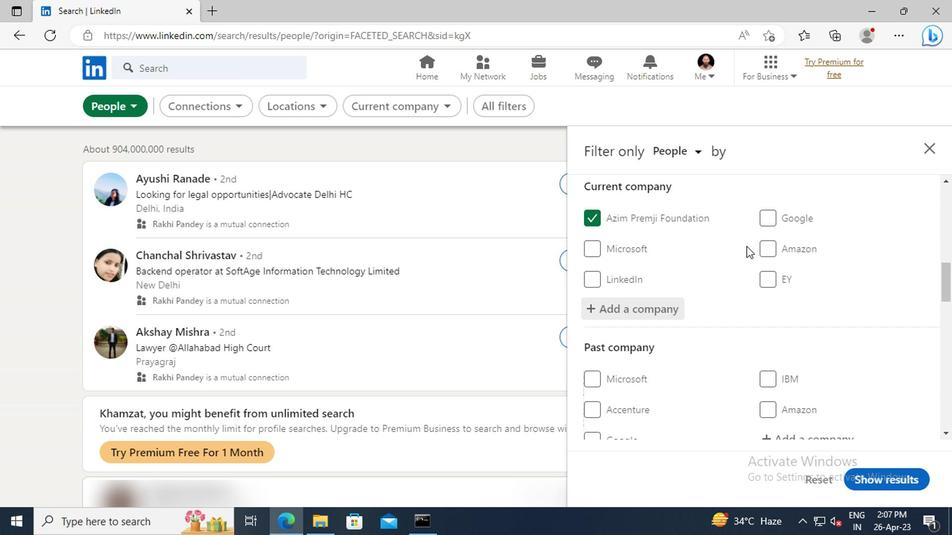
Action: Mouse scrolled (743, 246) with delta (0, 0)
Screenshot: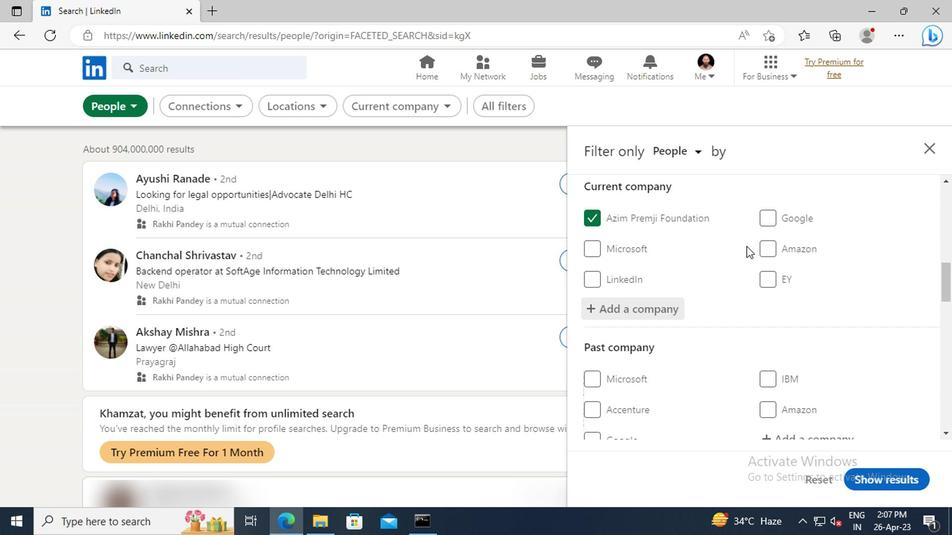 
Action: Mouse scrolled (743, 246) with delta (0, 0)
Screenshot: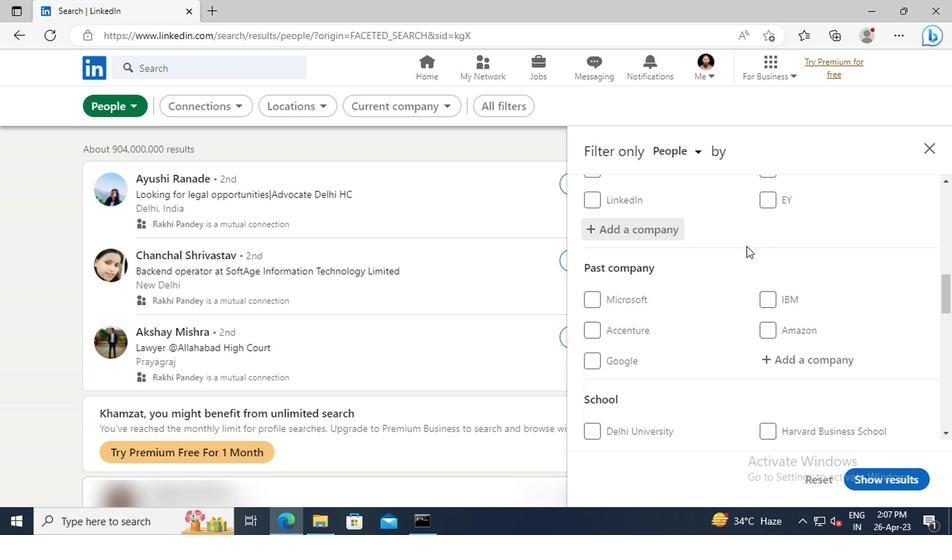 
Action: Mouse scrolled (743, 246) with delta (0, 0)
Screenshot: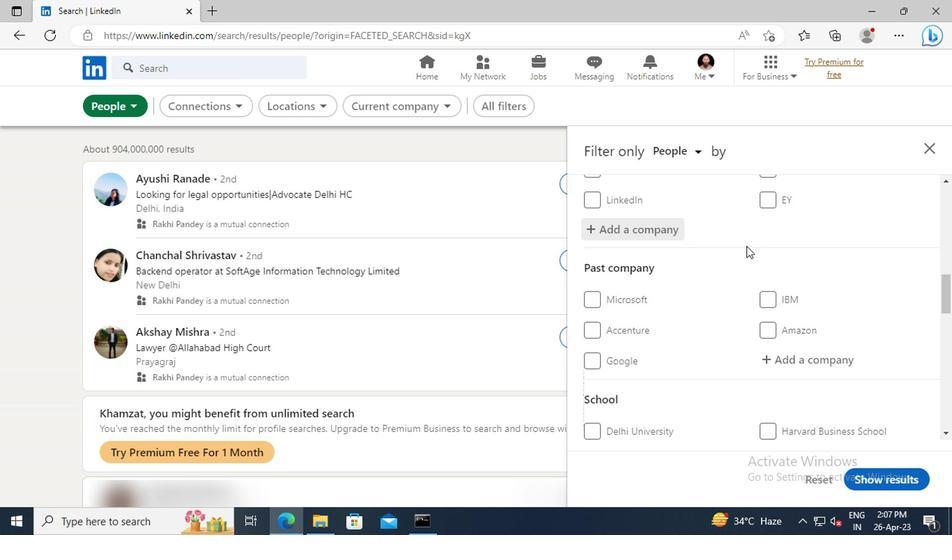 
Action: Mouse scrolled (743, 246) with delta (0, 0)
Screenshot: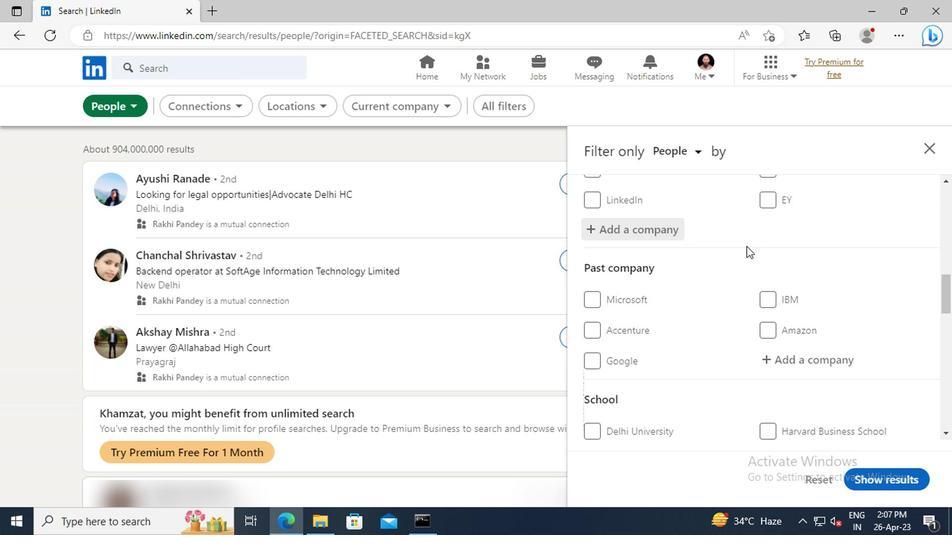 
Action: Mouse scrolled (743, 246) with delta (0, 0)
Screenshot: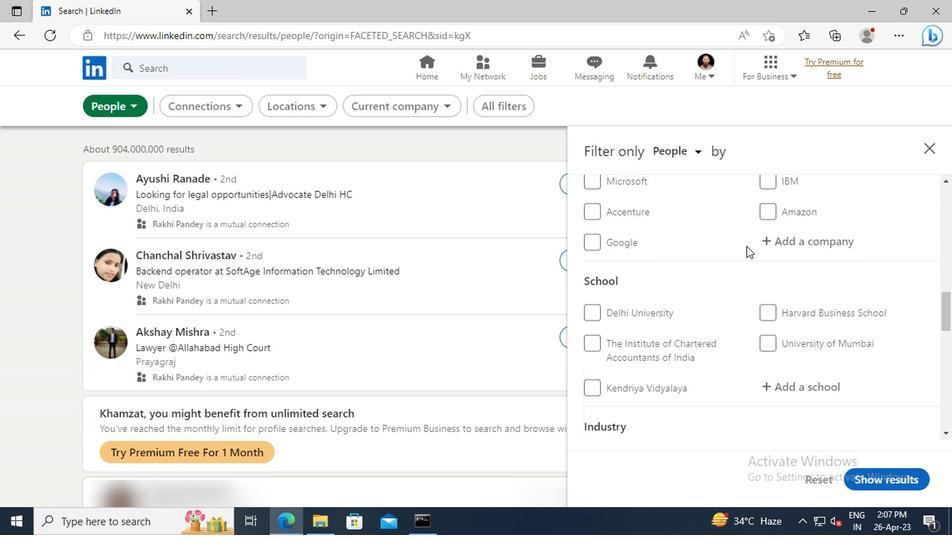 
Action: Mouse scrolled (743, 246) with delta (0, 0)
Screenshot: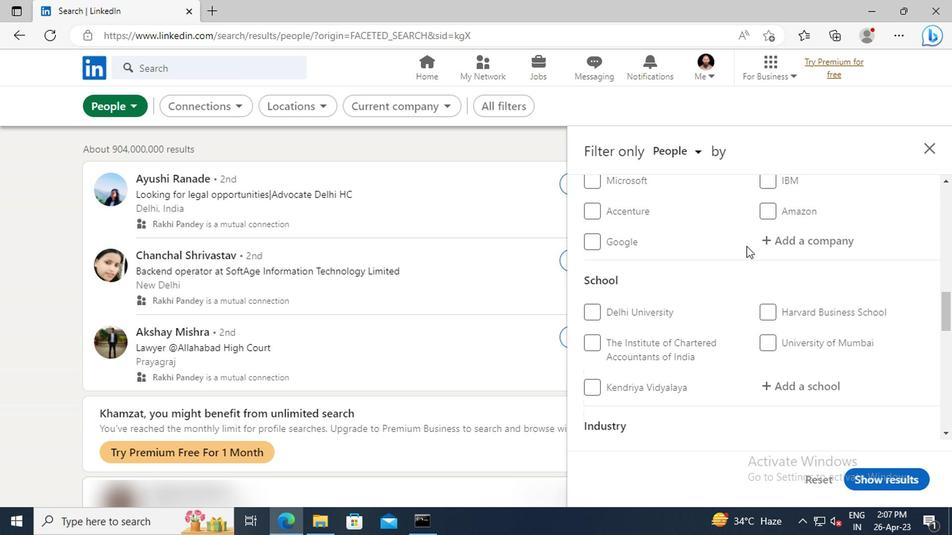 
Action: Mouse moved to (776, 310)
Screenshot: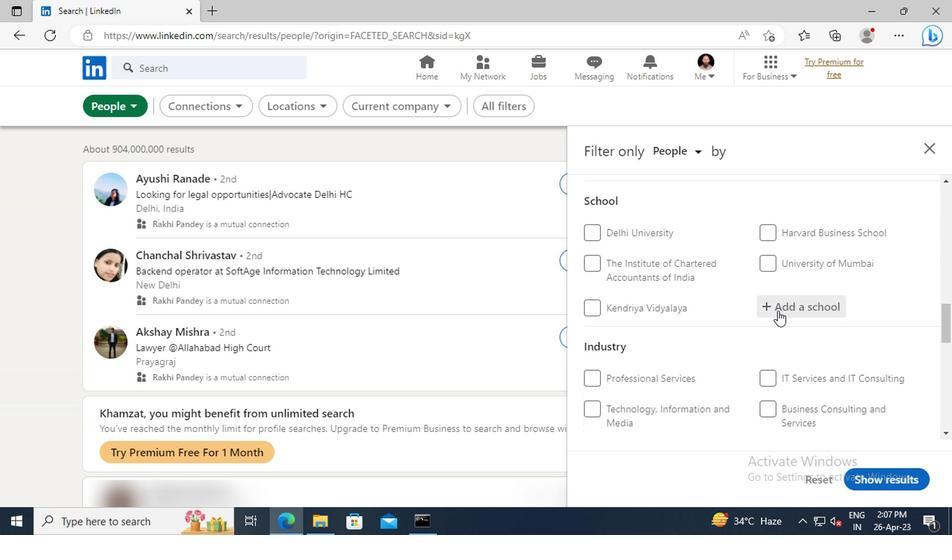 
Action: Mouse pressed left at (776, 310)
Screenshot: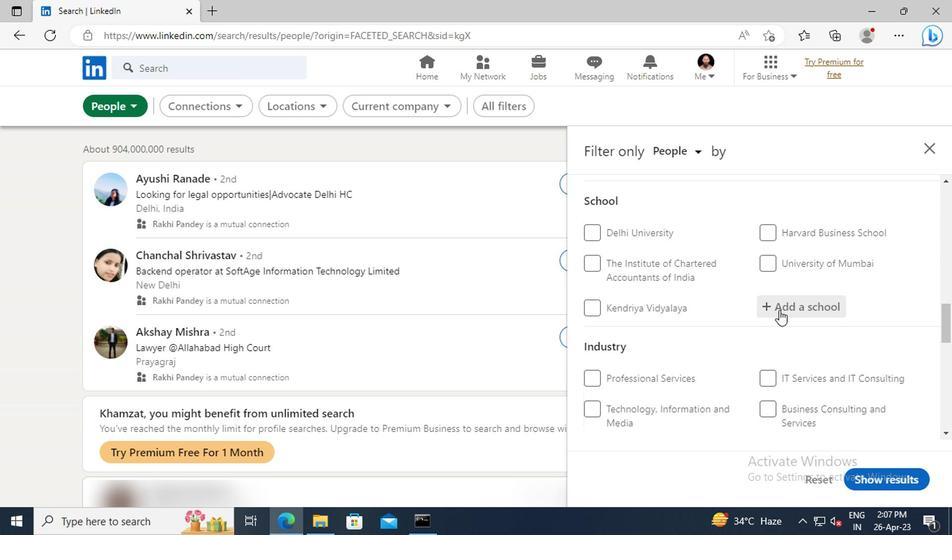 
Action: Key pressed <Key.shift>PRESIDENCY<Key.space><Key.shift>UNIVERSITY,<Key.space><Key.shift>KOLKATA
Screenshot: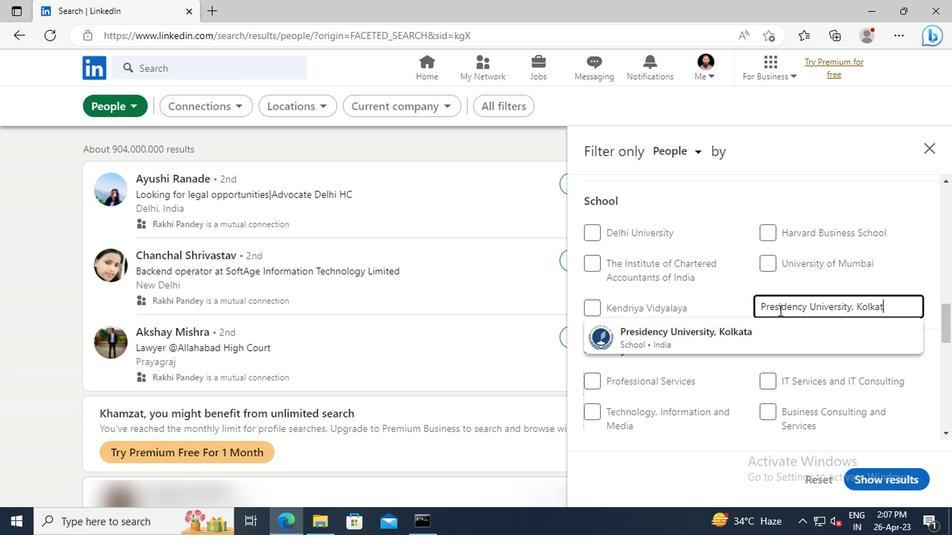 
Action: Mouse moved to (774, 331)
Screenshot: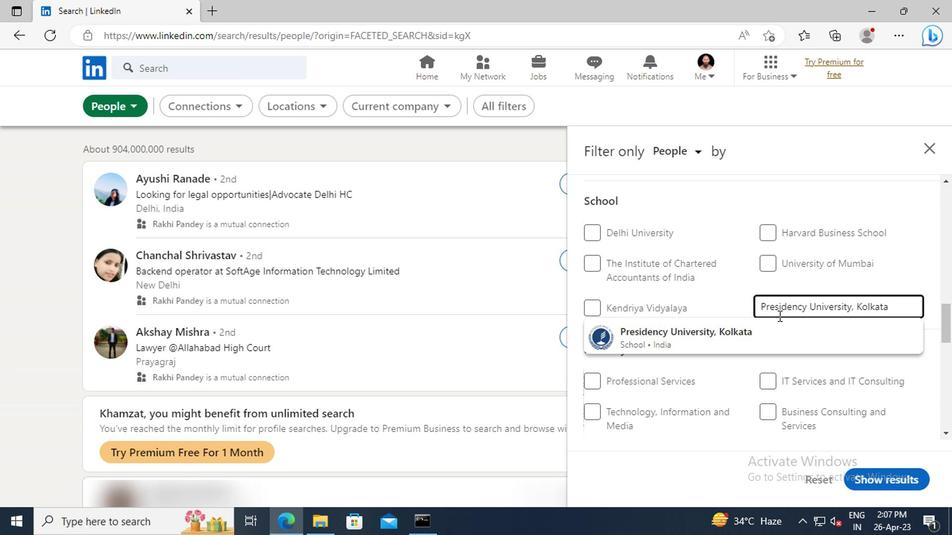 
Action: Mouse pressed left at (774, 331)
Screenshot: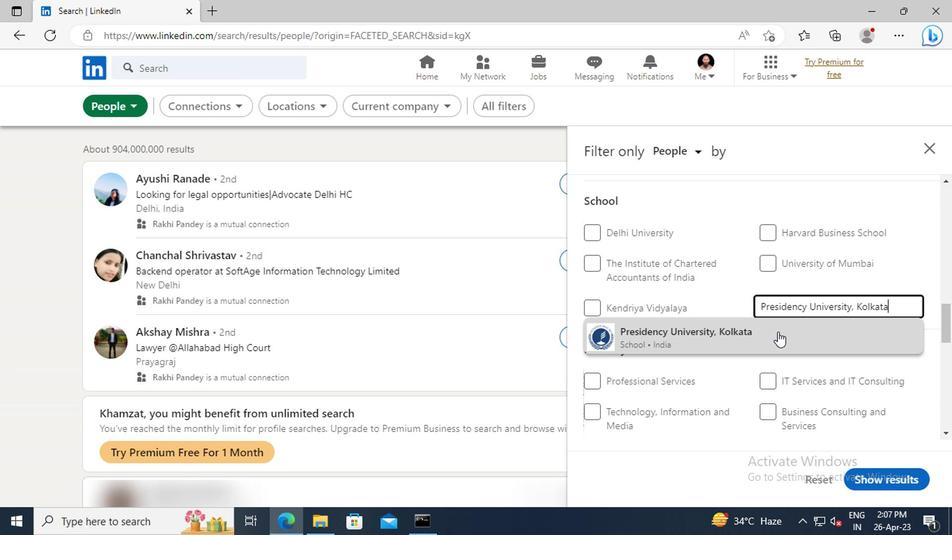 
Action: Mouse moved to (762, 275)
Screenshot: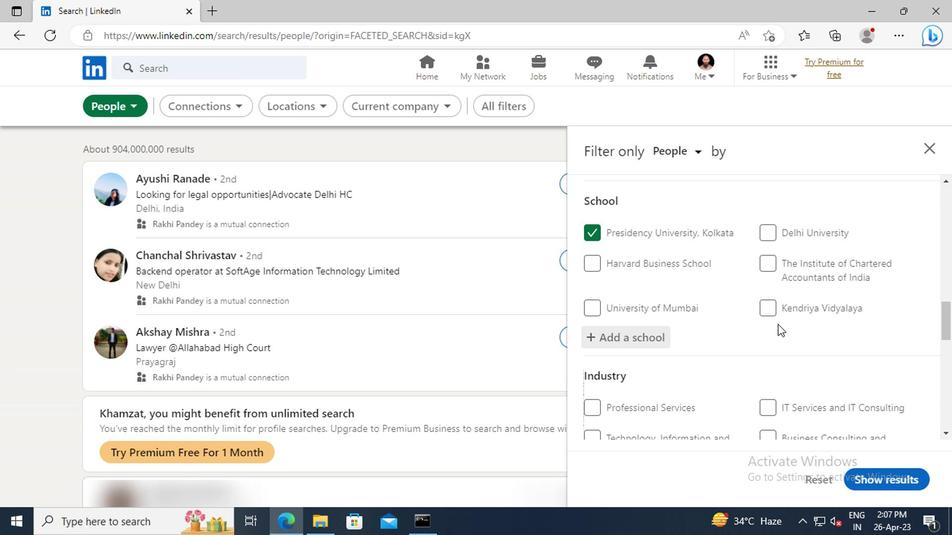 
Action: Mouse scrolled (762, 274) with delta (0, 0)
Screenshot: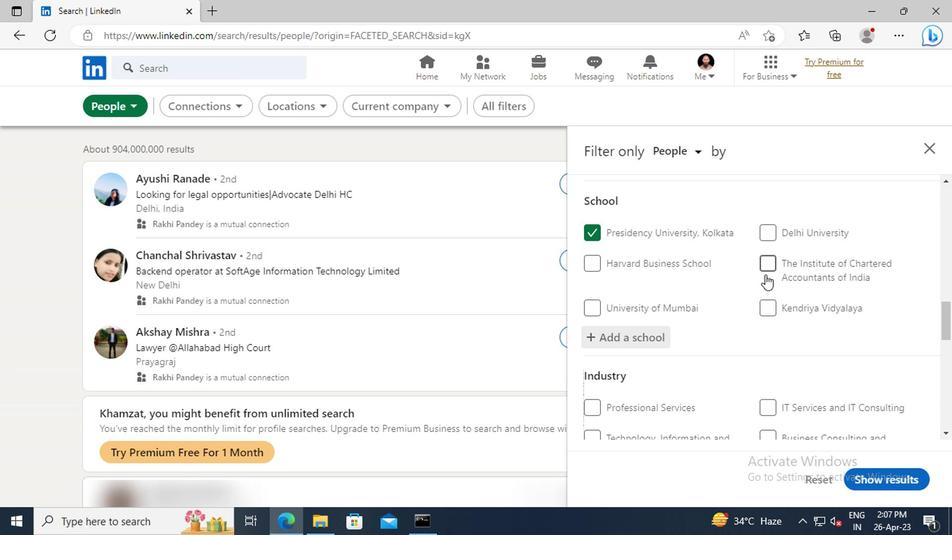 
Action: Mouse scrolled (762, 274) with delta (0, 0)
Screenshot: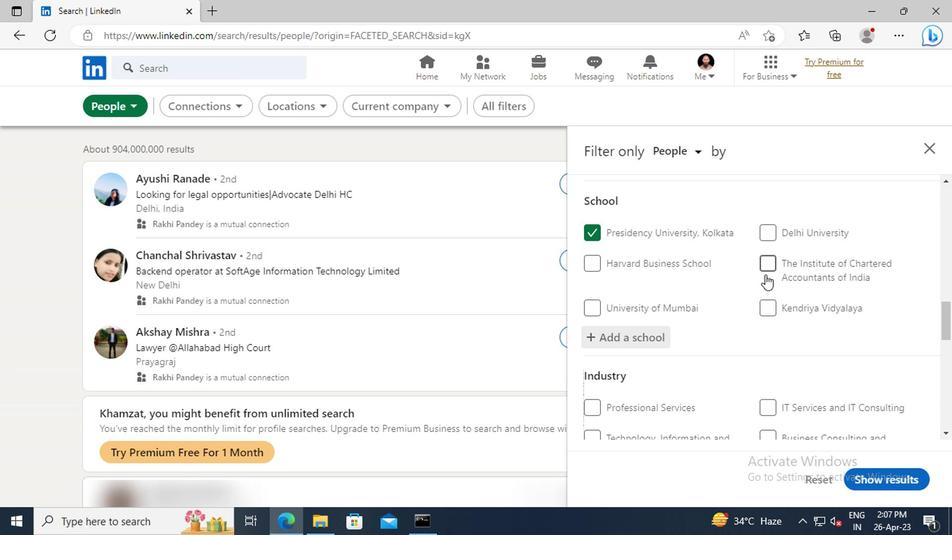 
Action: Mouse scrolled (762, 274) with delta (0, 0)
Screenshot: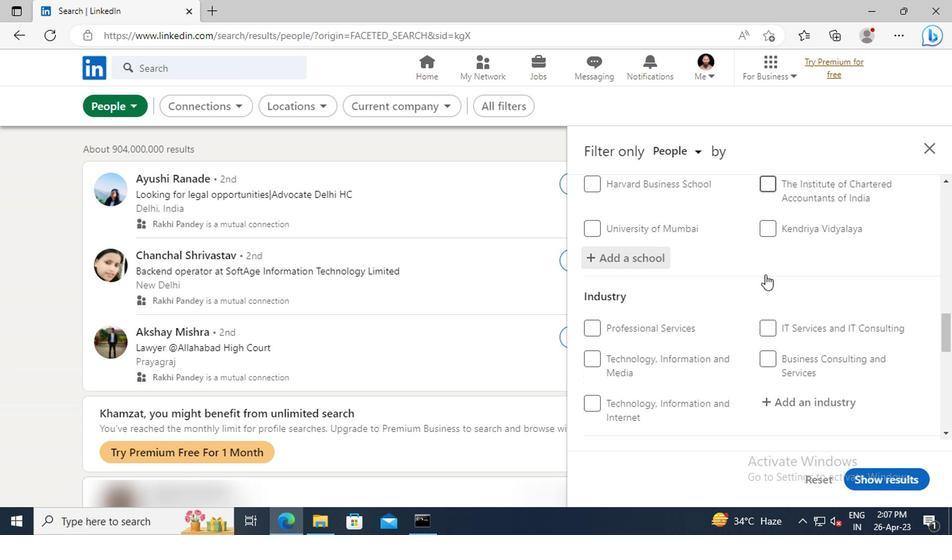 
Action: Mouse scrolled (762, 274) with delta (0, 0)
Screenshot: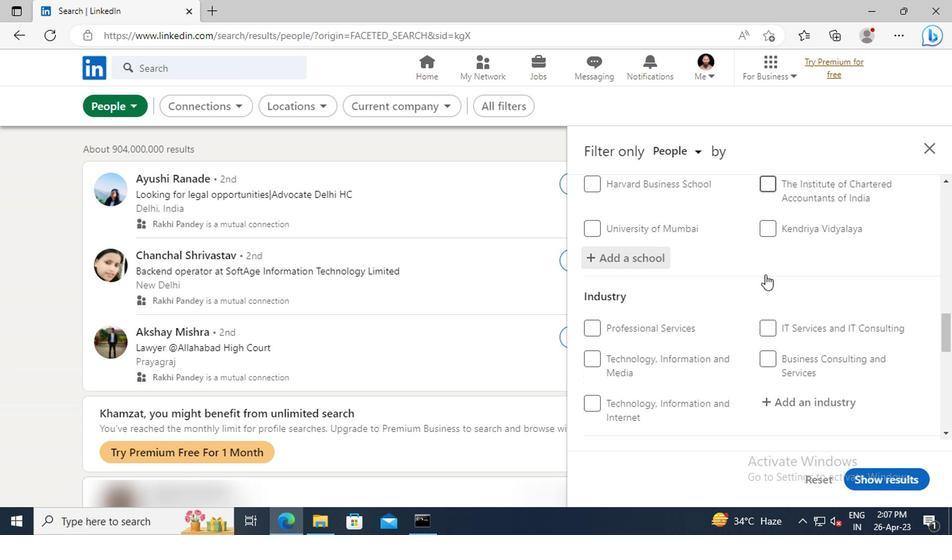 
Action: Mouse moved to (780, 320)
Screenshot: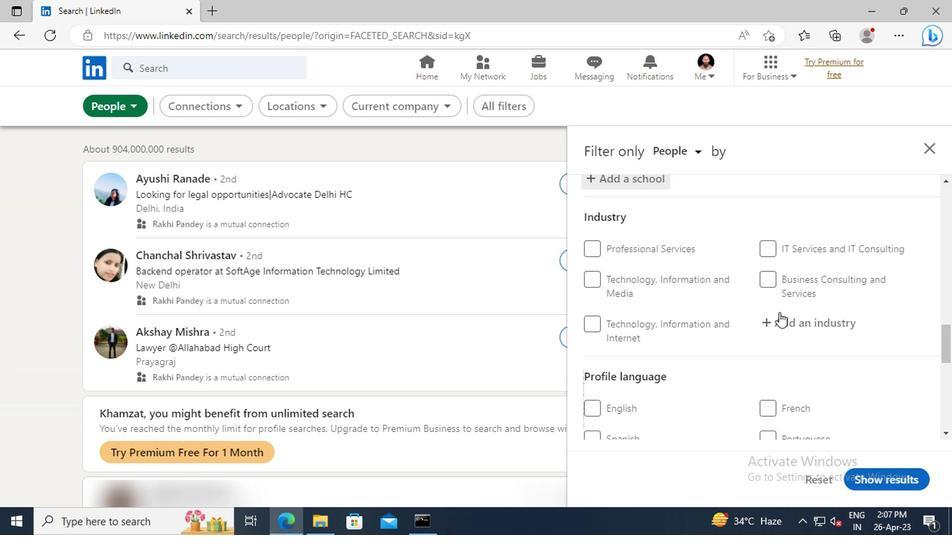 
Action: Mouse pressed left at (780, 320)
Screenshot: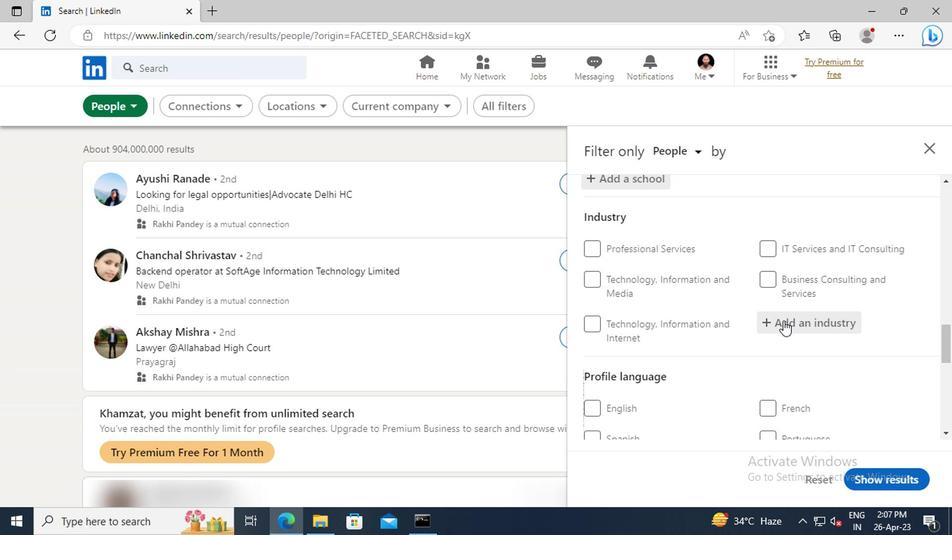 
Action: Key pressed <Key.shift>OUTPATIENT<Key.space><Key.shift>CARE<Key.space><Key.shift>CENTERS
Screenshot: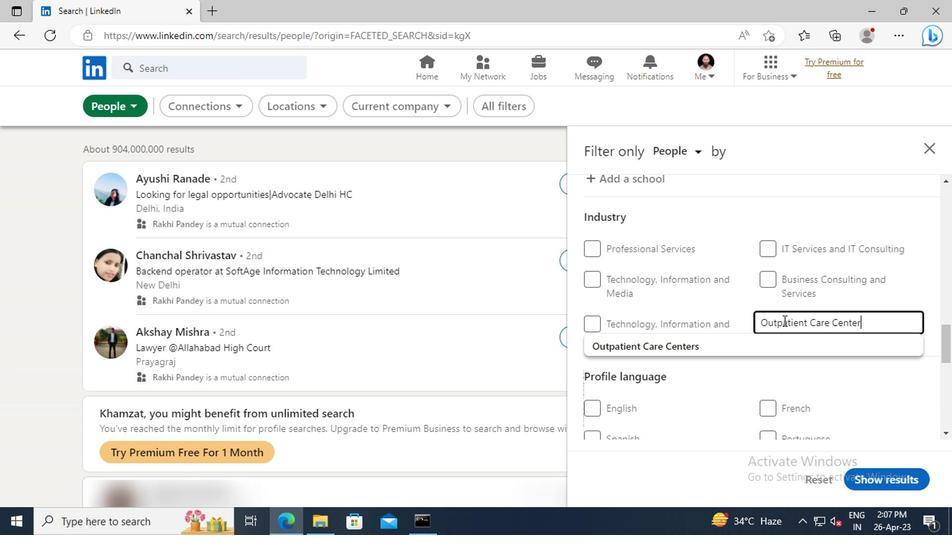 
Action: Mouse moved to (778, 345)
Screenshot: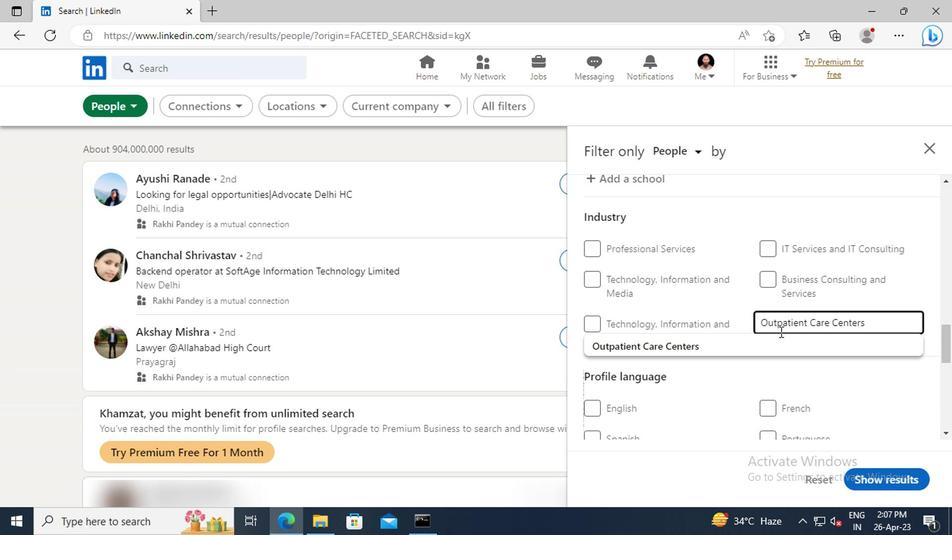 
Action: Mouse pressed left at (778, 345)
Screenshot: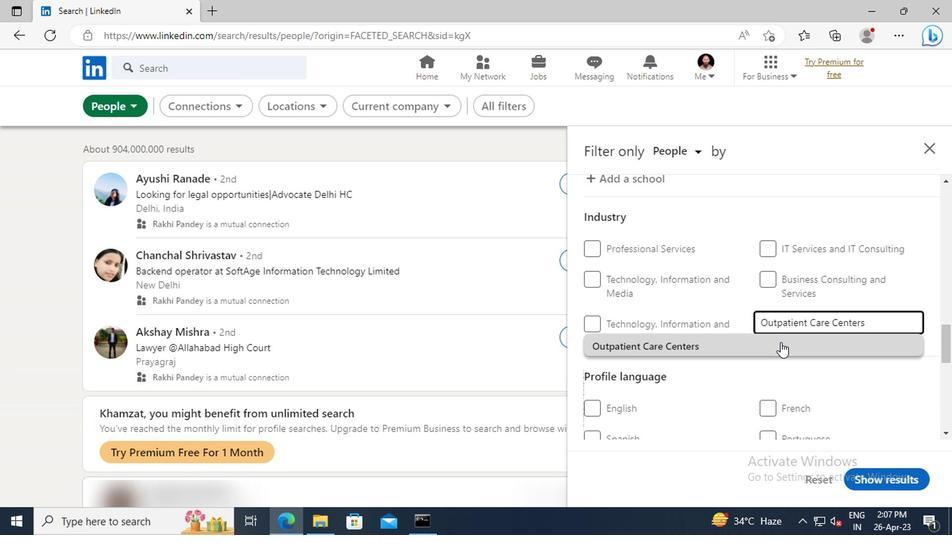 
Action: Mouse moved to (778, 315)
Screenshot: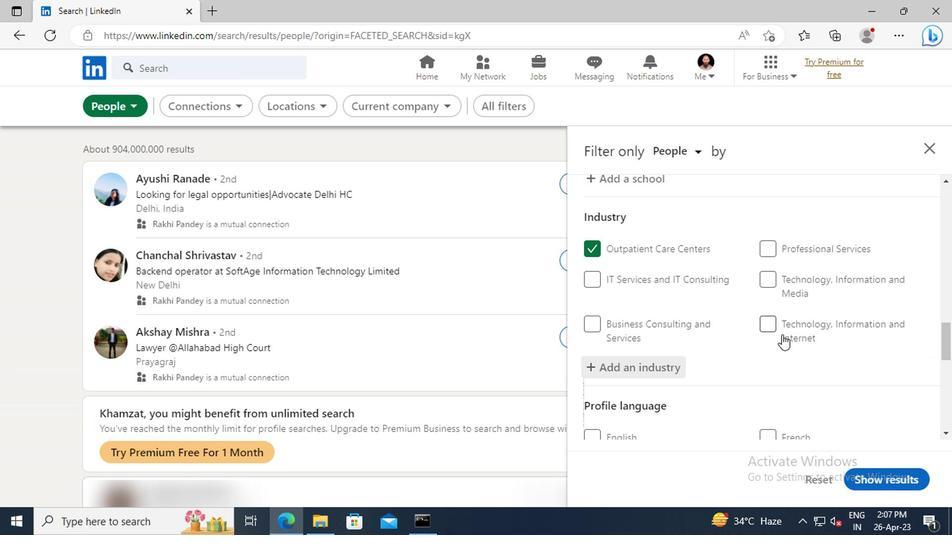 
Action: Mouse scrolled (778, 315) with delta (0, 0)
Screenshot: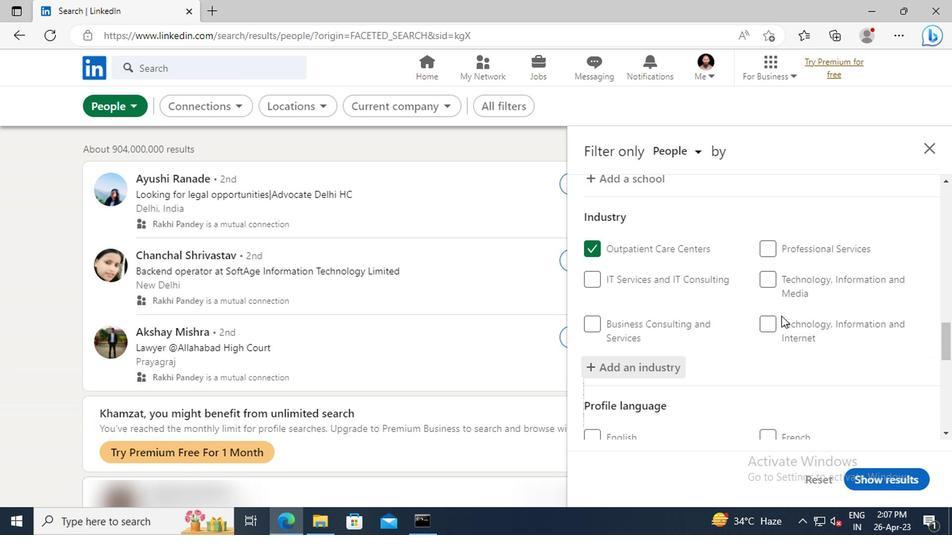 
Action: Mouse scrolled (778, 315) with delta (0, 0)
Screenshot: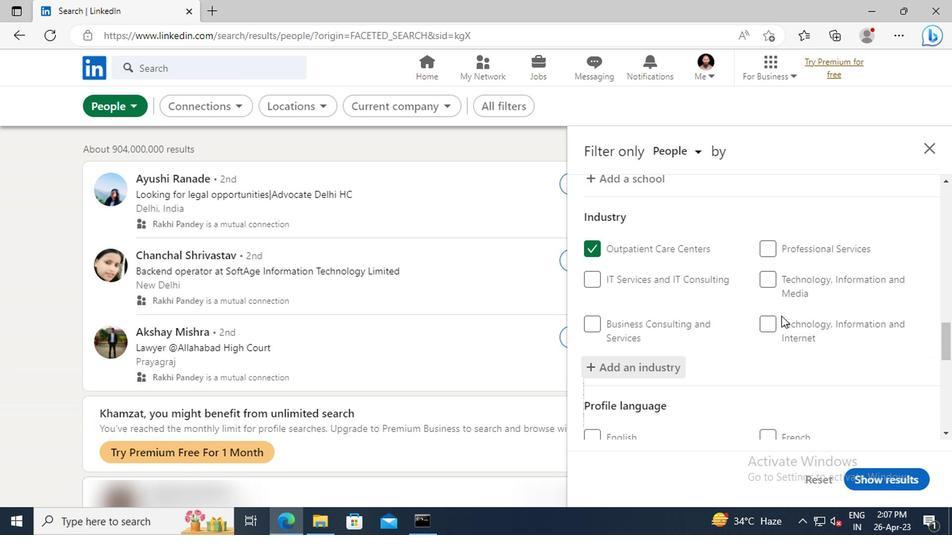 
Action: Mouse scrolled (778, 315) with delta (0, 0)
Screenshot: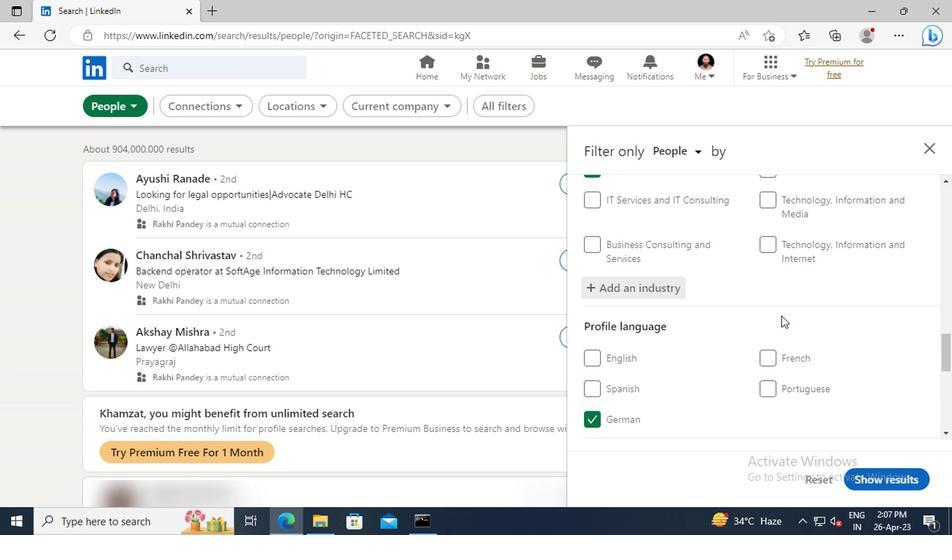 
Action: Mouse scrolled (778, 315) with delta (0, 0)
Screenshot: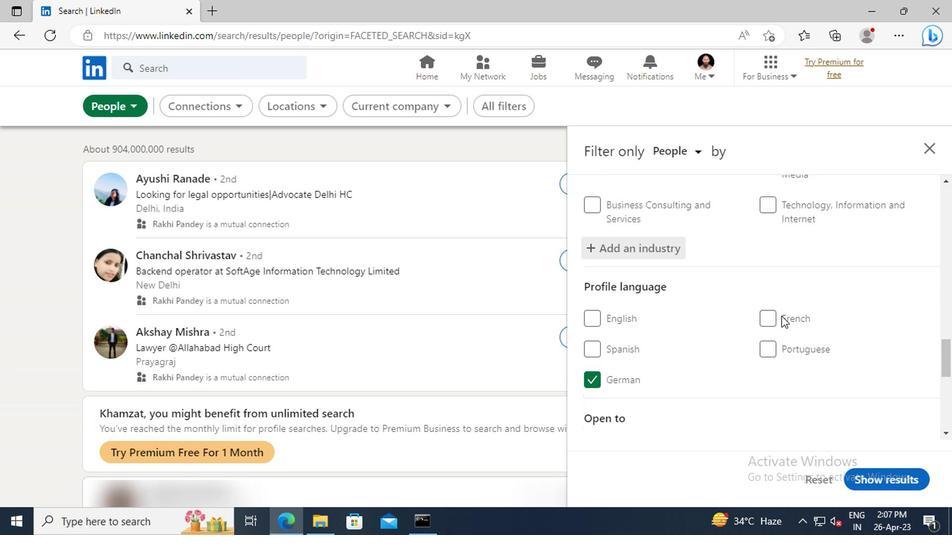 
Action: Mouse scrolled (778, 315) with delta (0, 0)
Screenshot: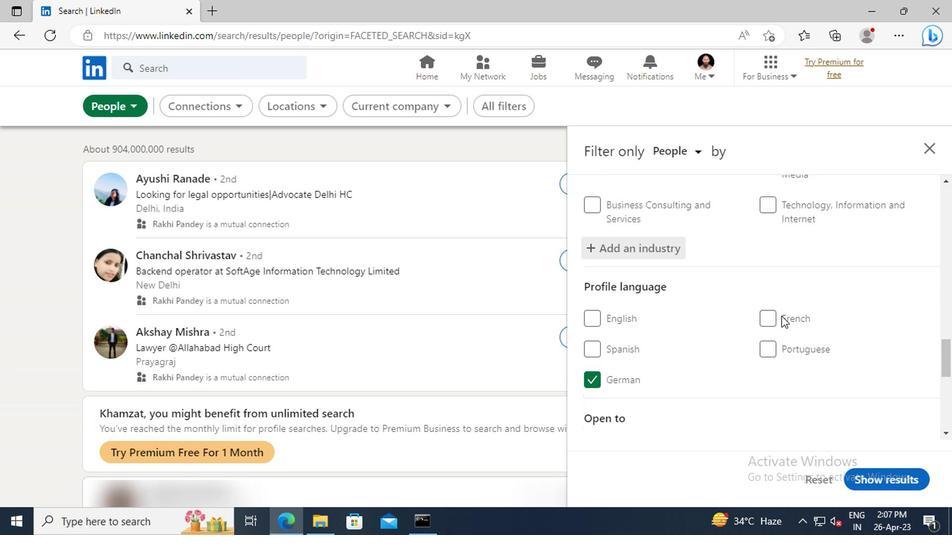 
Action: Mouse scrolled (778, 315) with delta (0, 0)
Screenshot: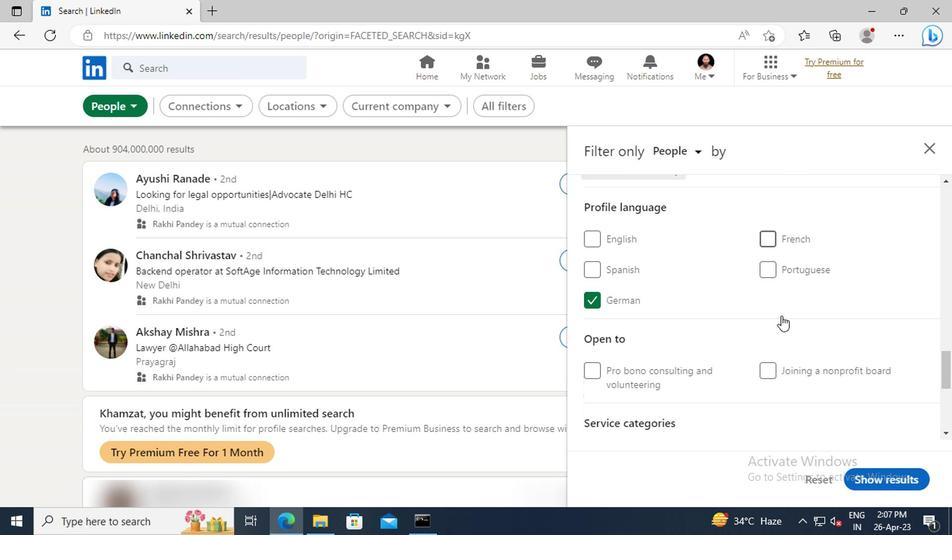 
Action: Mouse scrolled (778, 315) with delta (0, 0)
Screenshot: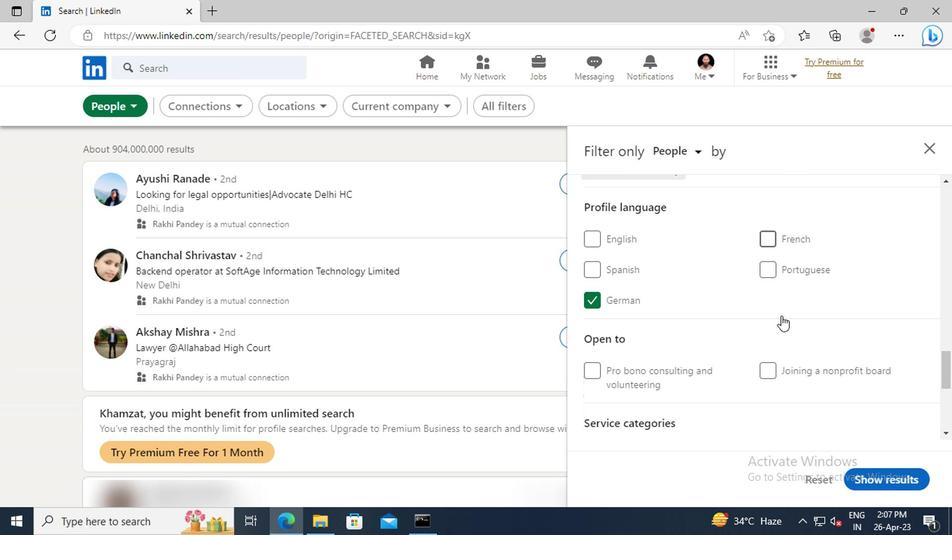 
Action: Mouse scrolled (778, 315) with delta (0, 0)
Screenshot: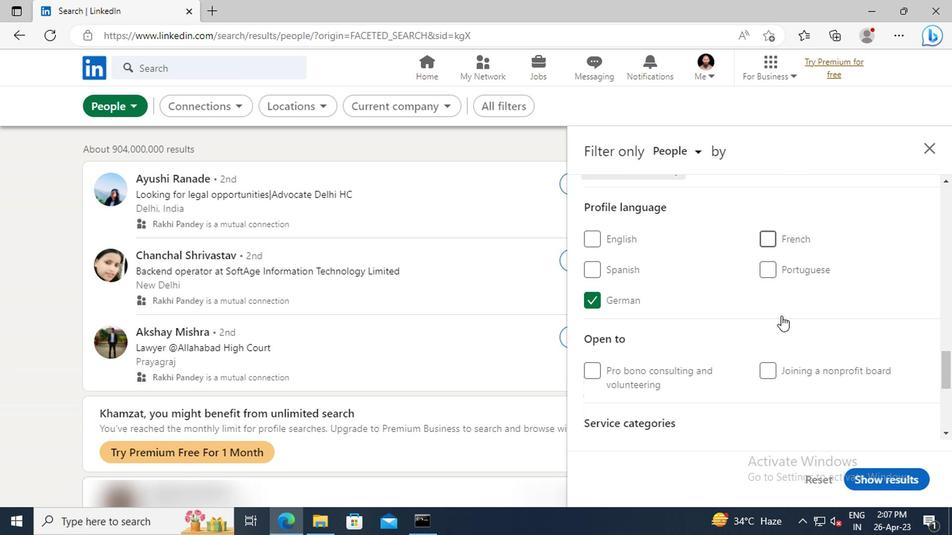 
Action: Mouse scrolled (778, 315) with delta (0, 0)
Screenshot: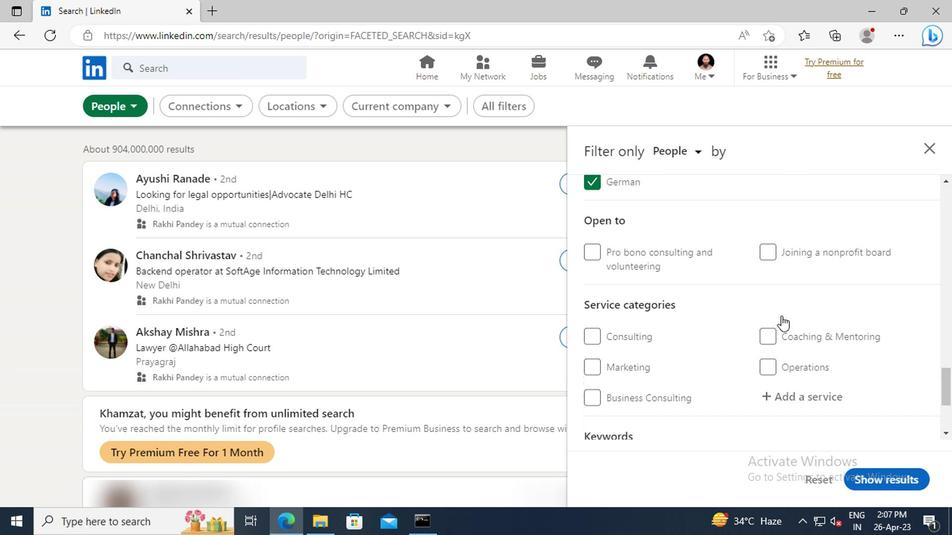 
Action: Mouse scrolled (778, 315) with delta (0, 0)
Screenshot: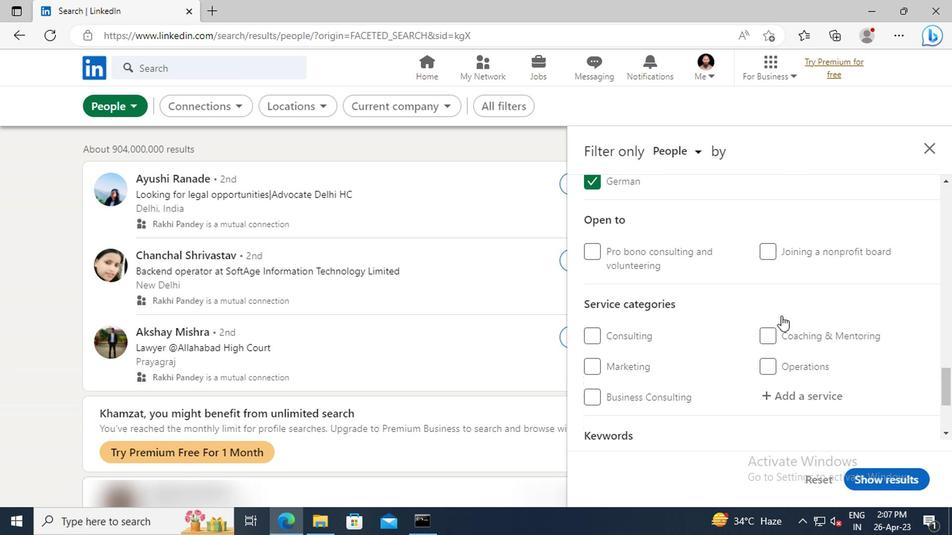 
Action: Mouse scrolled (778, 315) with delta (0, 0)
Screenshot: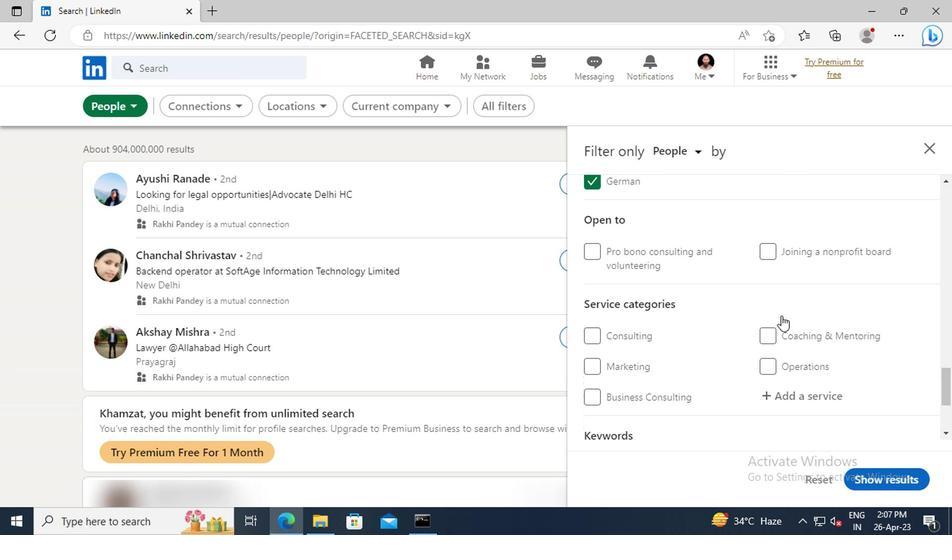 
Action: Mouse moved to (792, 278)
Screenshot: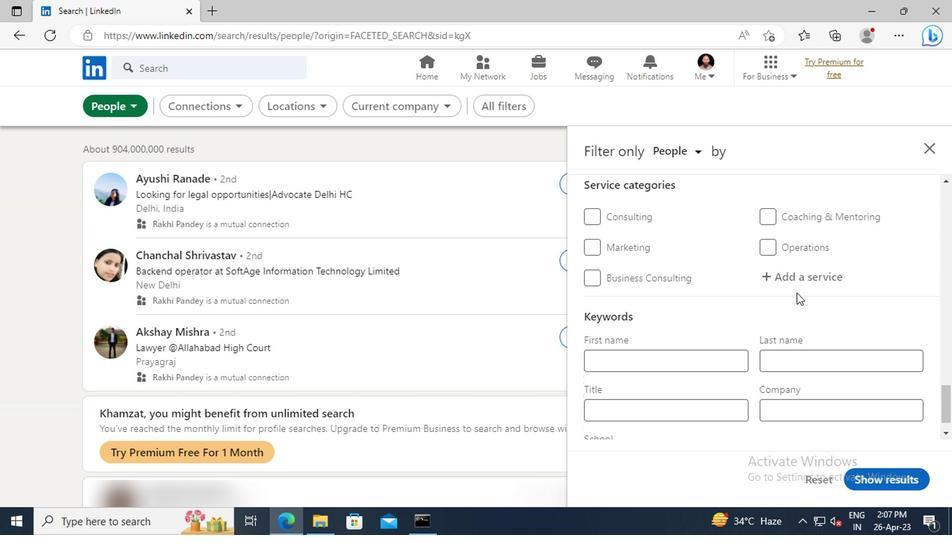 
Action: Mouse pressed left at (792, 278)
Screenshot: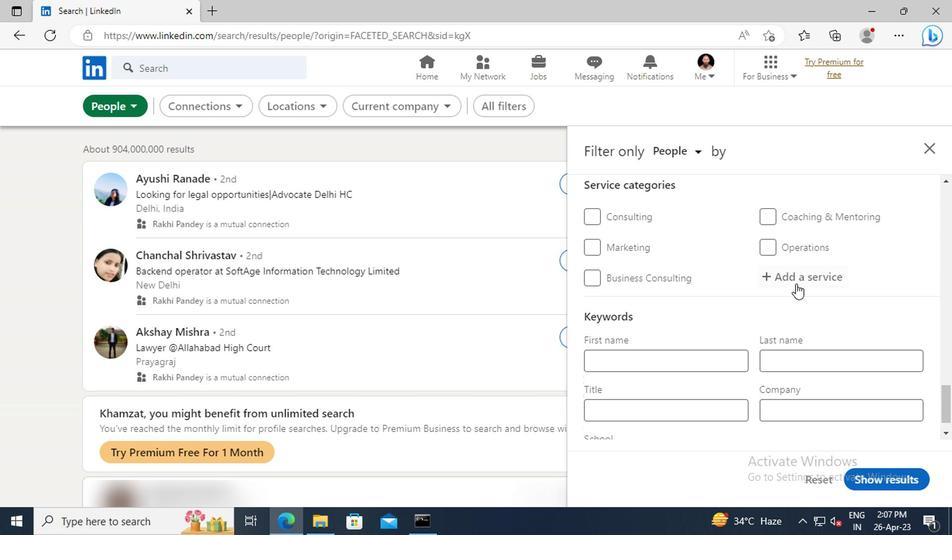 
Action: Key pressed <Key.shift>PROPERTY<Key.space><Key.shift>MANAGEMENT
Screenshot: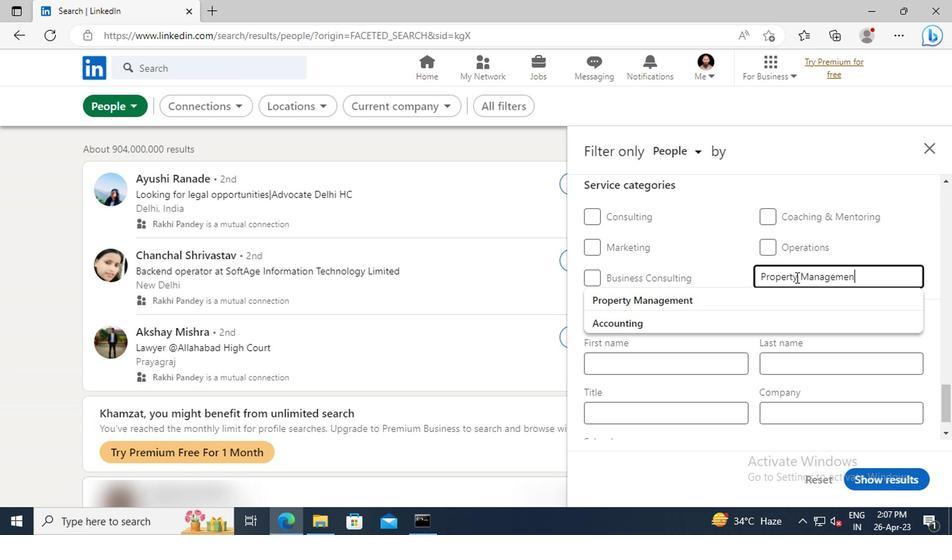 
Action: Mouse moved to (779, 303)
Screenshot: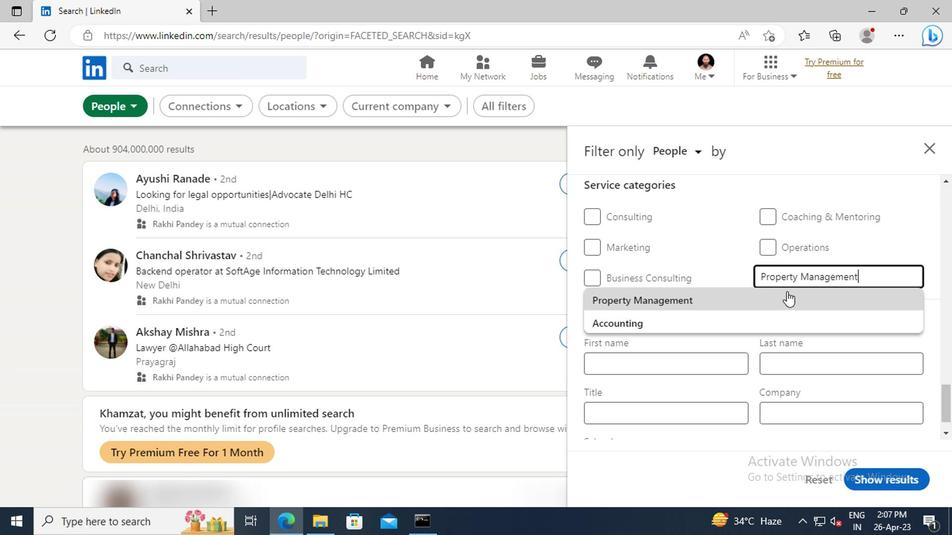 
Action: Mouse pressed left at (779, 303)
Screenshot: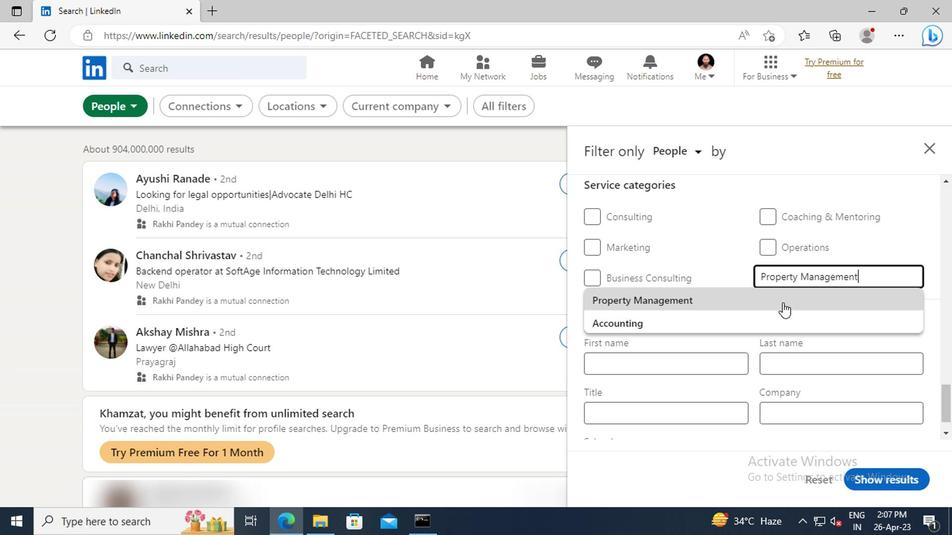 
Action: Mouse moved to (751, 287)
Screenshot: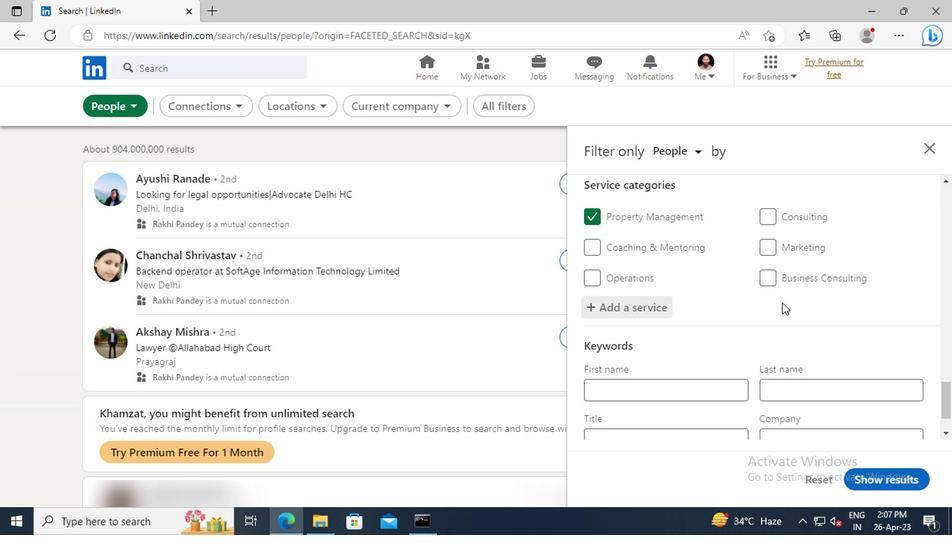 
Action: Mouse scrolled (751, 286) with delta (0, 0)
Screenshot: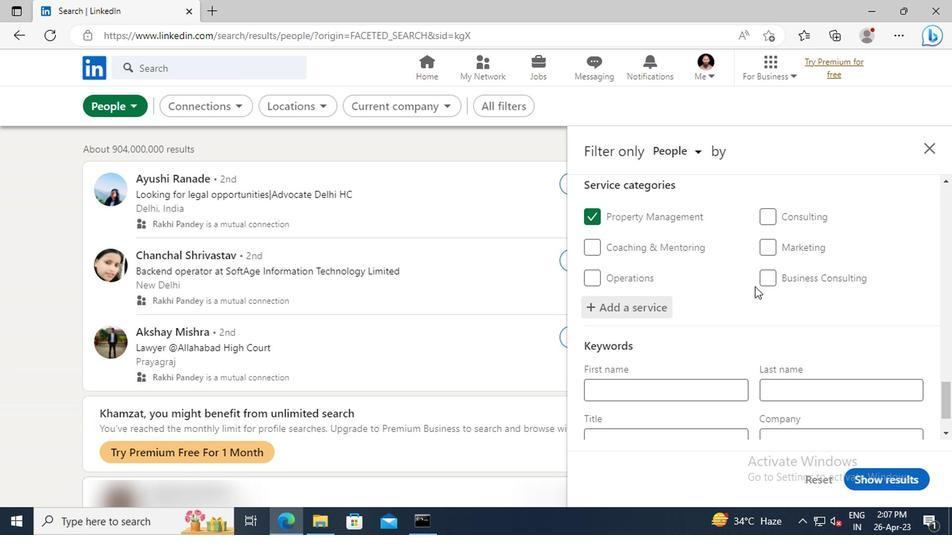 
Action: Mouse scrolled (751, 286) with delta (0, 0)
Screenshot: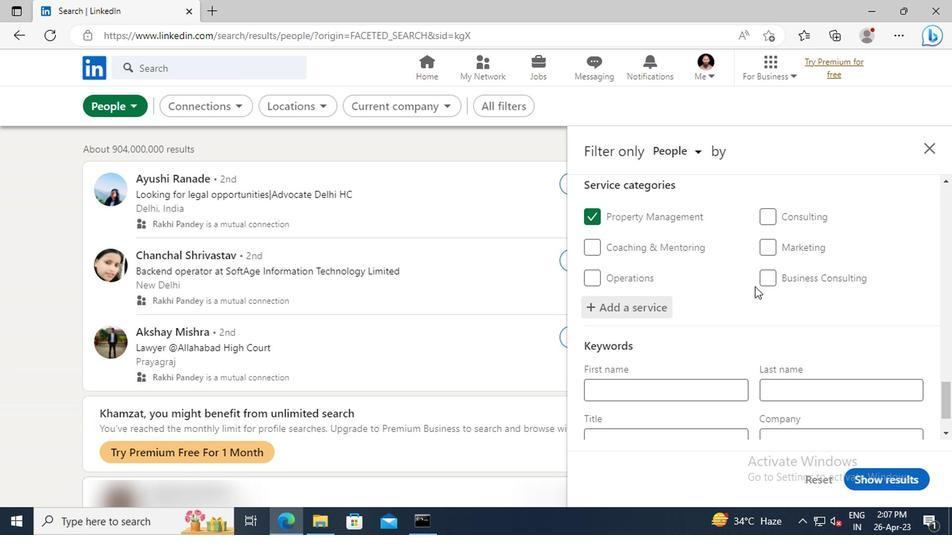 
Action: Mouse scrolled (751, 286) with delta (0, 0)
Screenshot: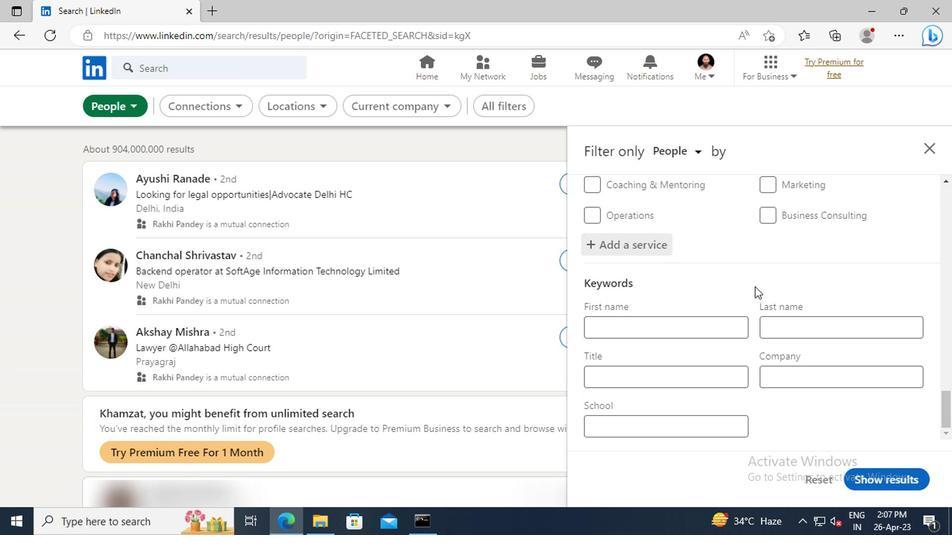 
Action: Mouse scrolled (751, 286) with delta (0, 0)
Screenshot: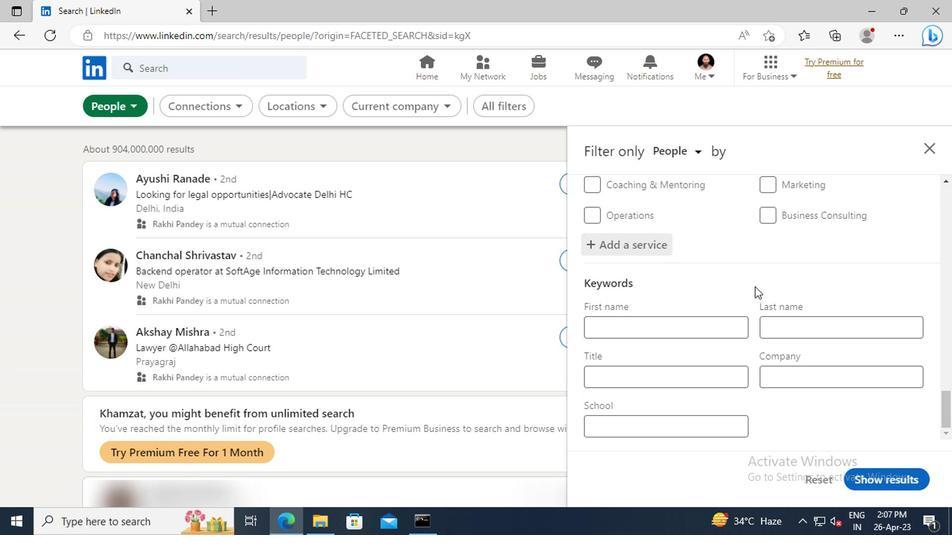 
Action: Mouse scrolled (751, 286) with delta (0, 0)
Screenshot: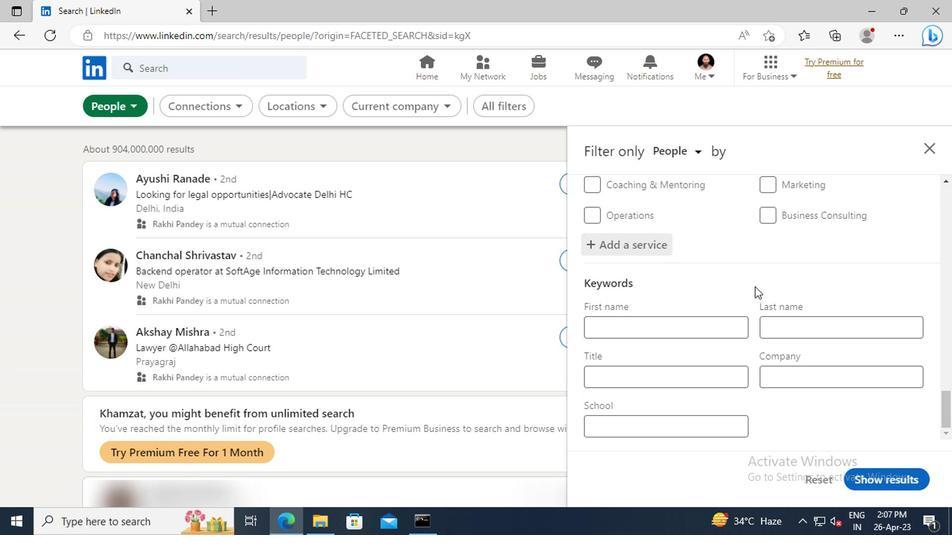 
Action: Mouse moved to (680, 376)
Screenshot: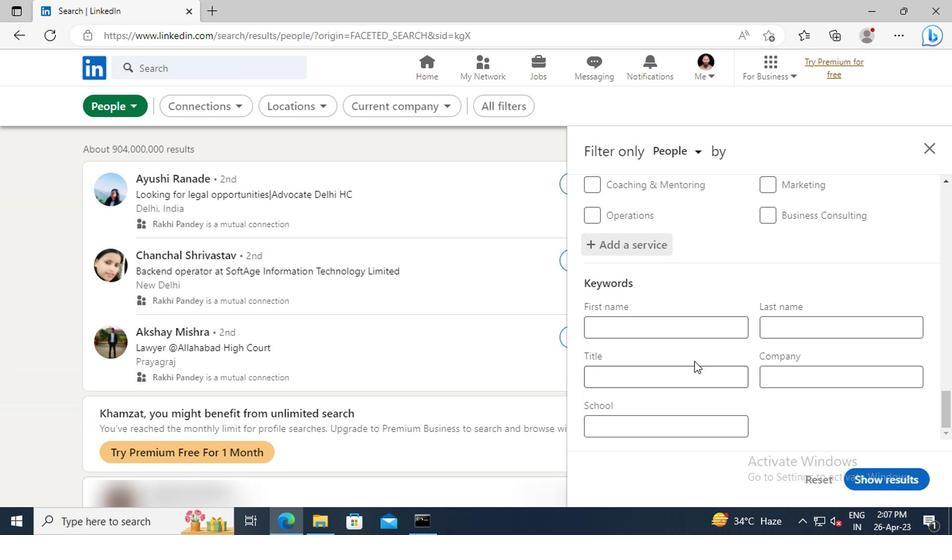 
Action: Mouse pressed left at (680, 376)
Screenshot: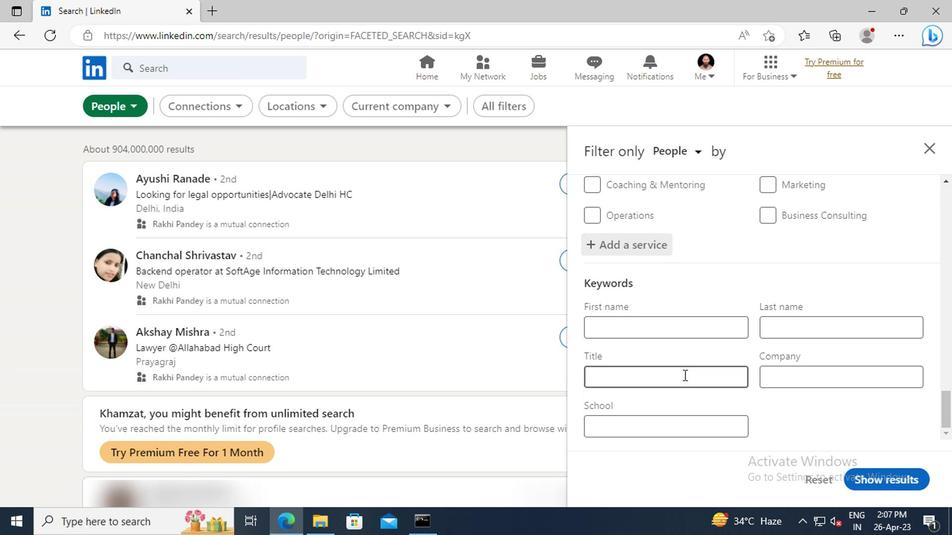 
Action: Key pressed <Key.shift>IRON<Key.space><Key.shift>WORKER<Key.enter>
Screenshot: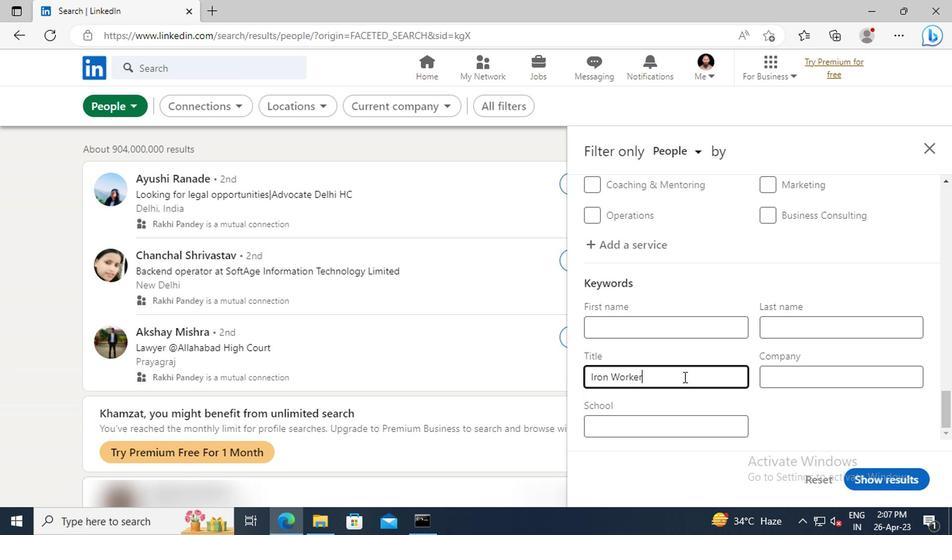 
Action: Mouse moved to (866, 480)
Screenshot: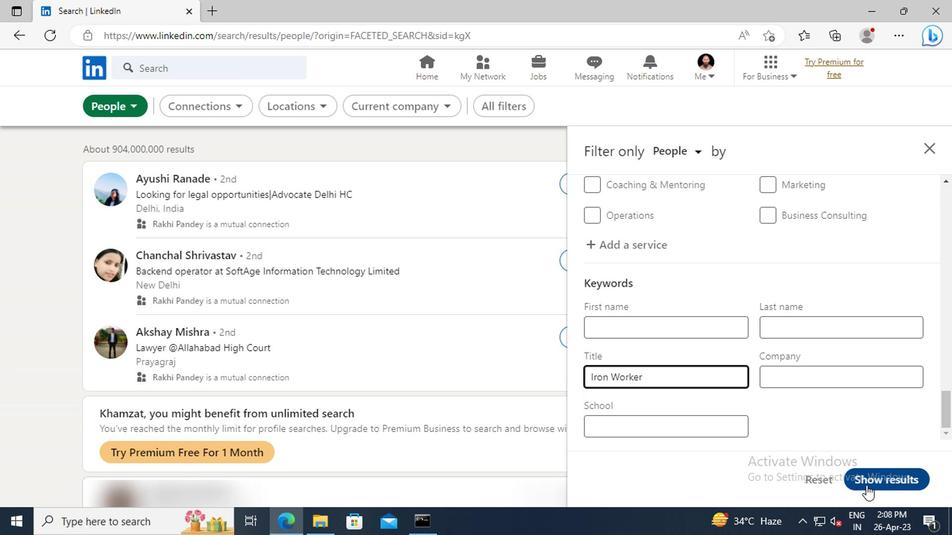 
Action: Mouse pressed left at (866, 480)
Screenshot: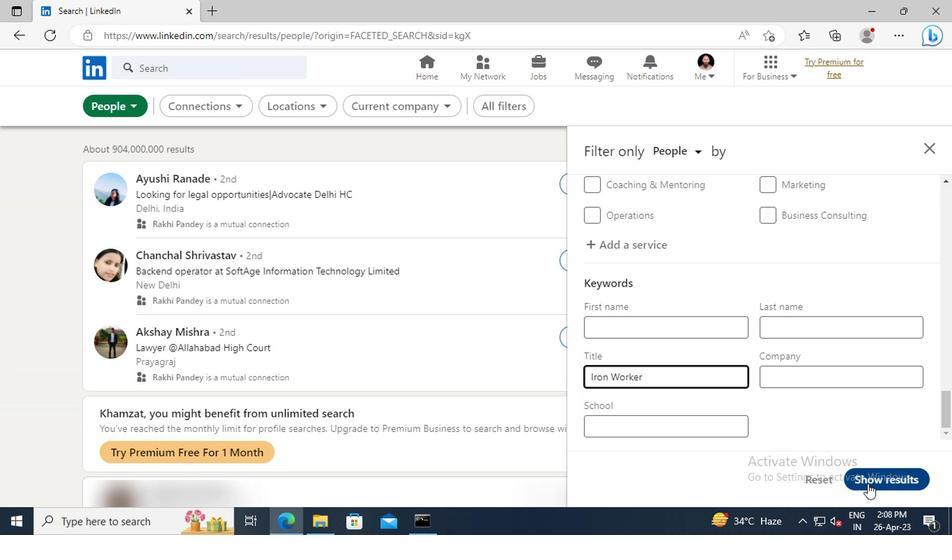 
